 Task: Select Alcohol. Add to cart, from The Lewisville Liquor for 425 Callison Lane, Wilmington, Delaware 19801, Cell Number 302-432-3748, following items : Guinness Guinness 6 Pack_x000D_
 - 3, Pabst Blue Ribbon Growler - 32oz Draught_x000D_
 - 2, Ungava Premium Gin Bottle (750 mL)_x000D_
 - 1, Vizzy Seltzer, Blueberry Pomegranate Vizzy Seltzer, Blueberry Pomegranate - 6 Pack_x000D_
 - 1, Sprite_x000D_
 - 5
Action: Mouse moved to (457, 126)
Screenshot: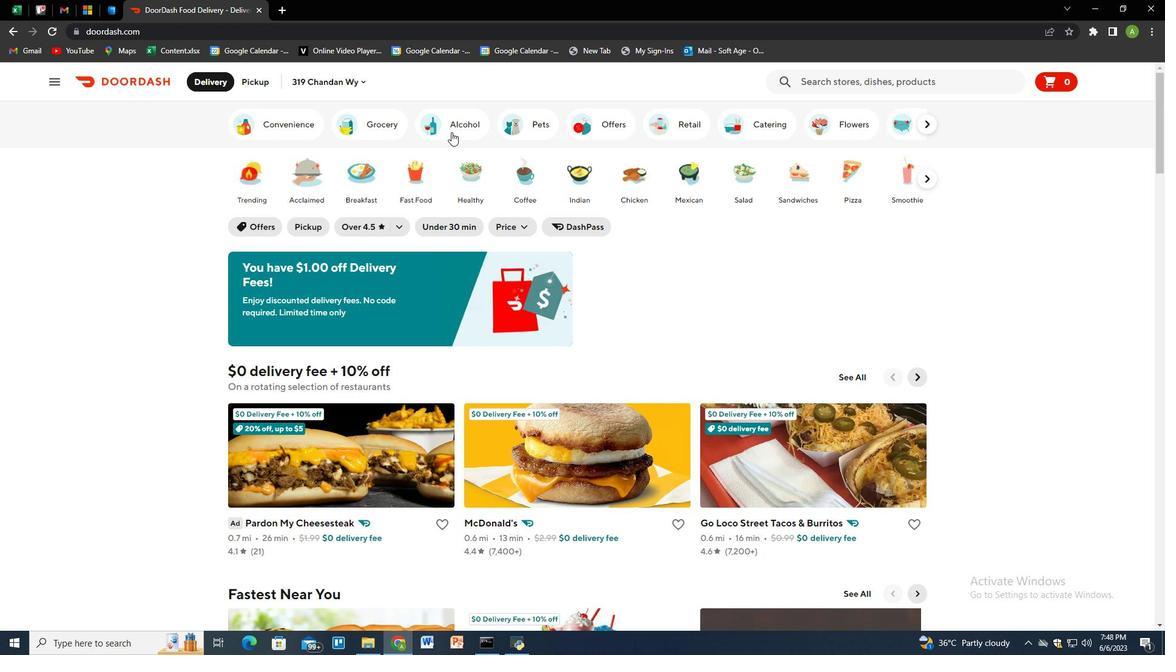 
Action: Mouse pressed left at (457, 126)
Screenshot: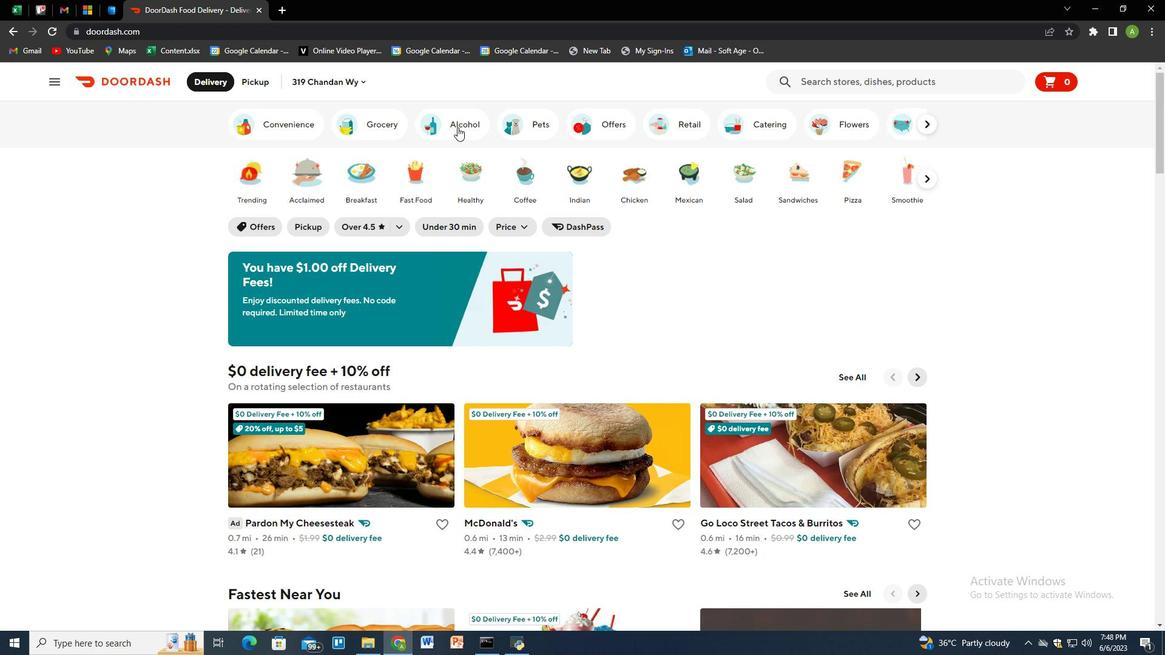 
Action: Mouse moved to (839, 86)
Screenshot: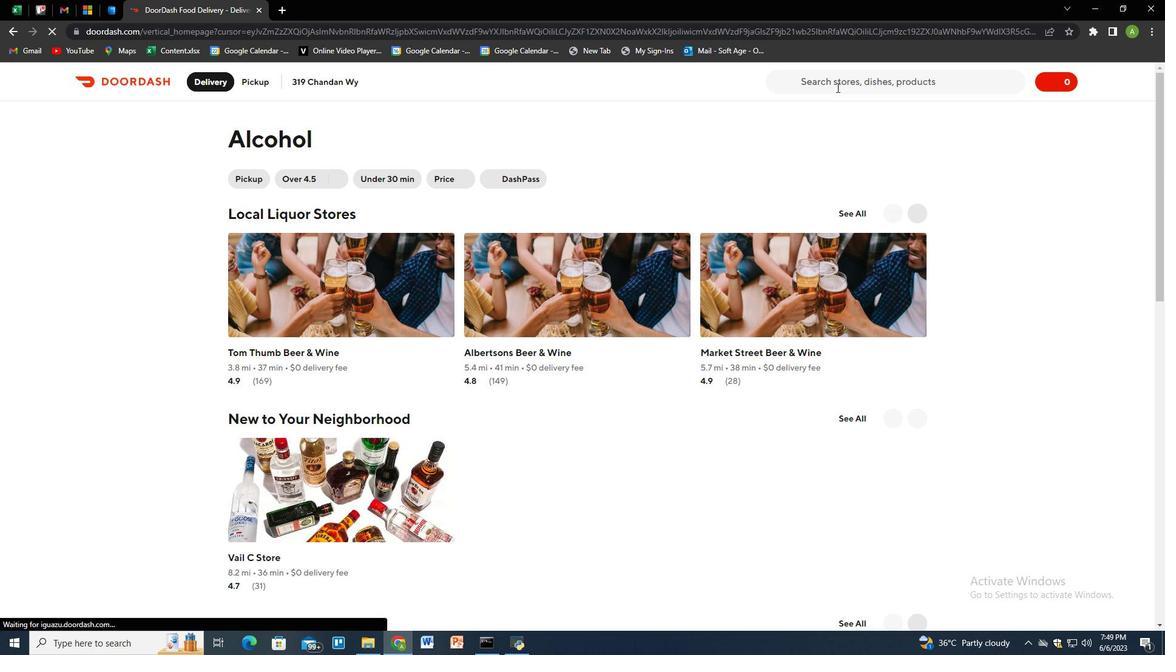 
Action: Mouse pressed left at (839, 86)
Screenshot: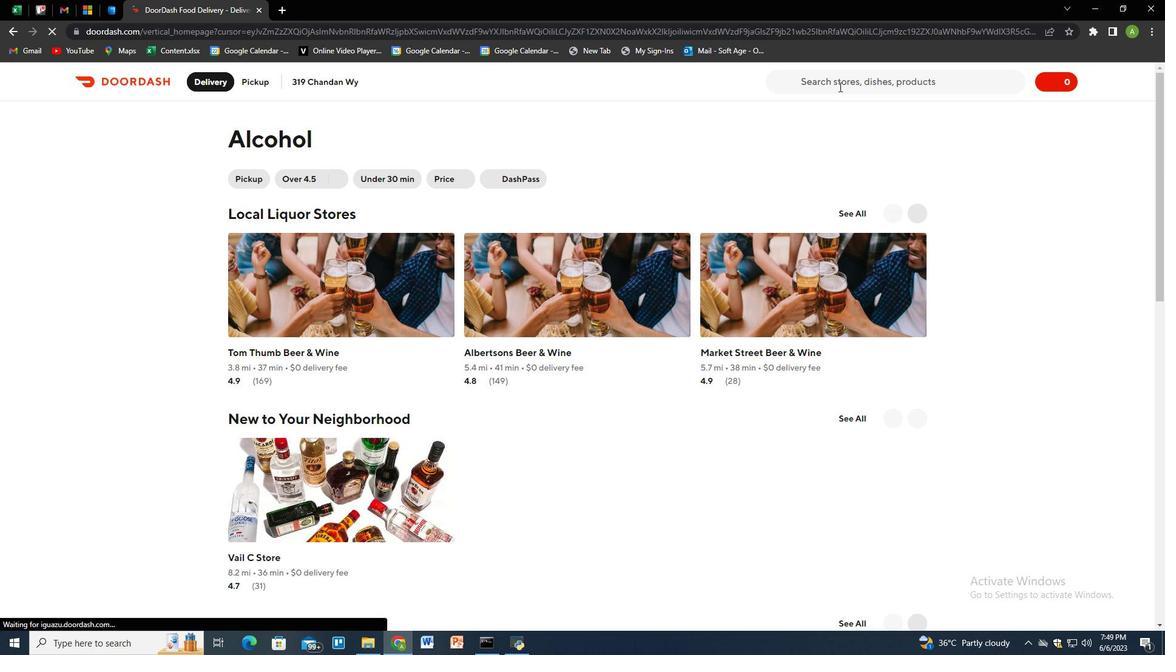 
Action: Key pressed the<Key.space>lewisville<Key.space>liquor<Key.enter>
Screenshot: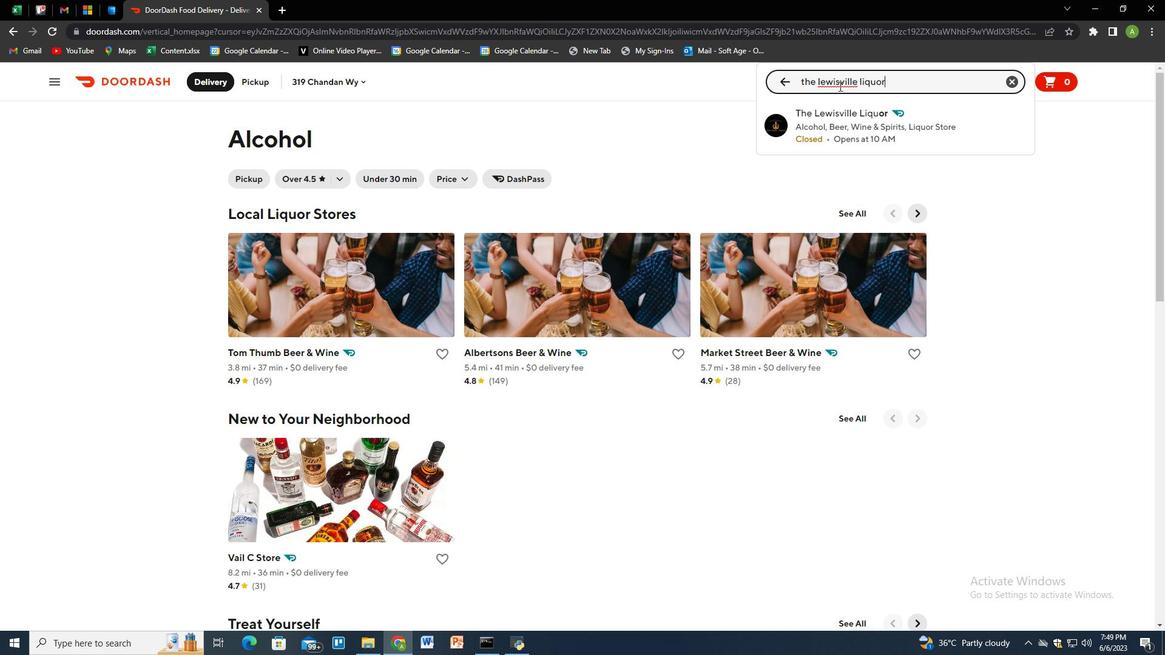 
Action: Mouse moved to (304, 272)
Screenshot: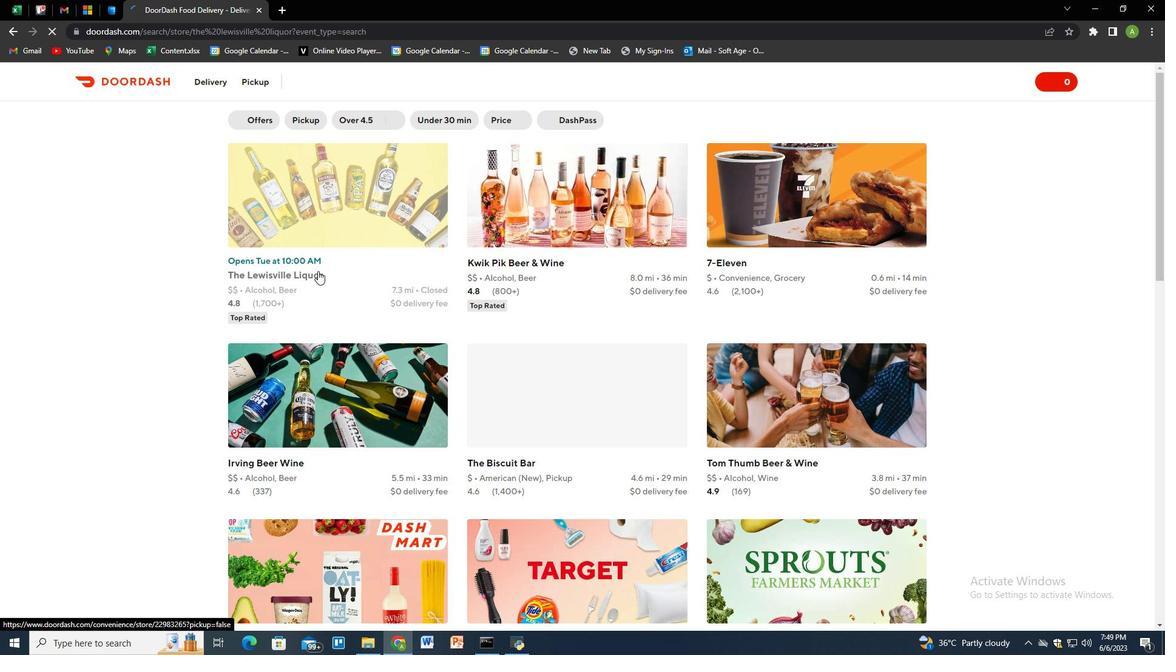 
Action: Mouse pressed left at (304, 272)
Screenshot: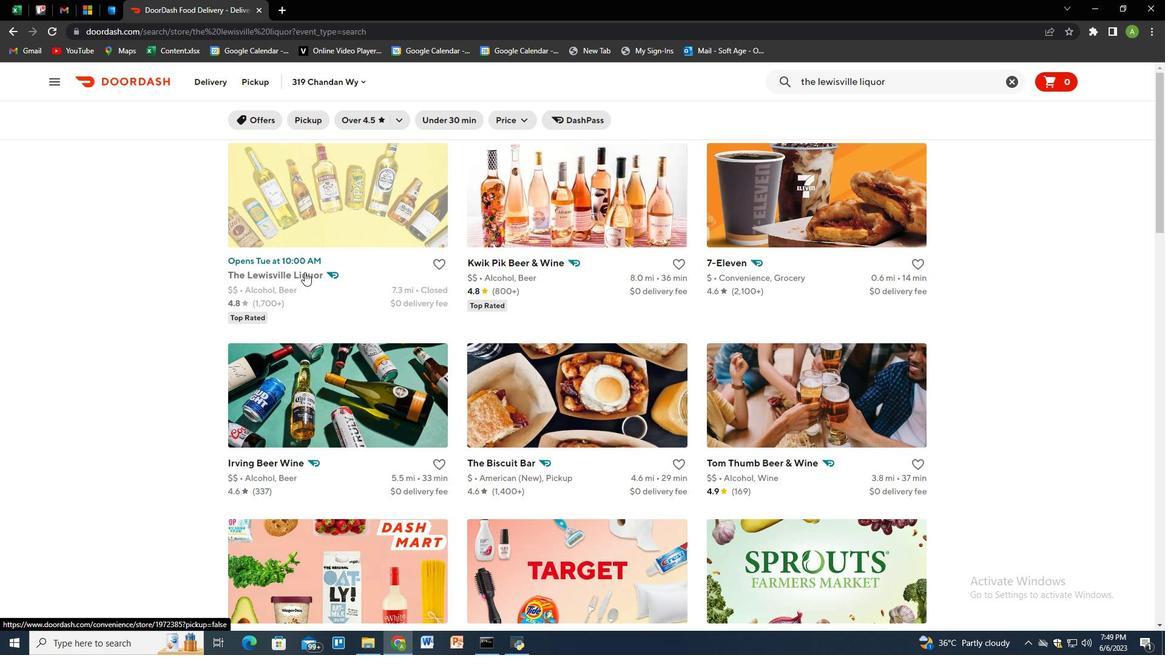 
Action: Mouse moved to (262, 84)
Screenshot: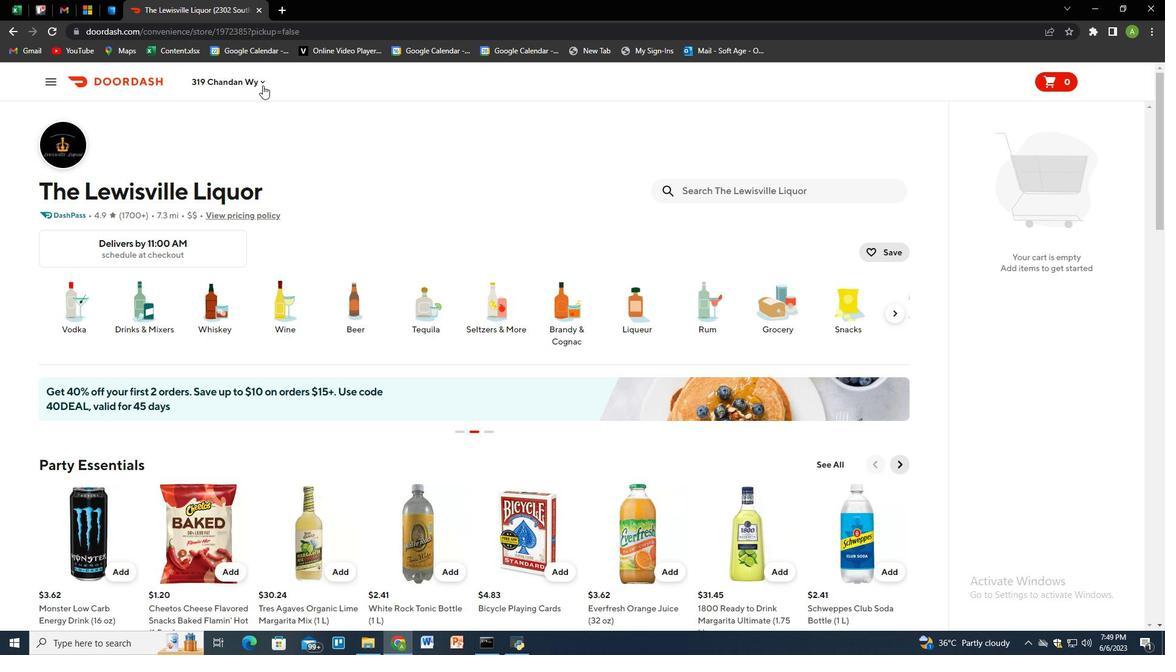 
Action: Mouse pressed left at (262, 84)
Screenshot: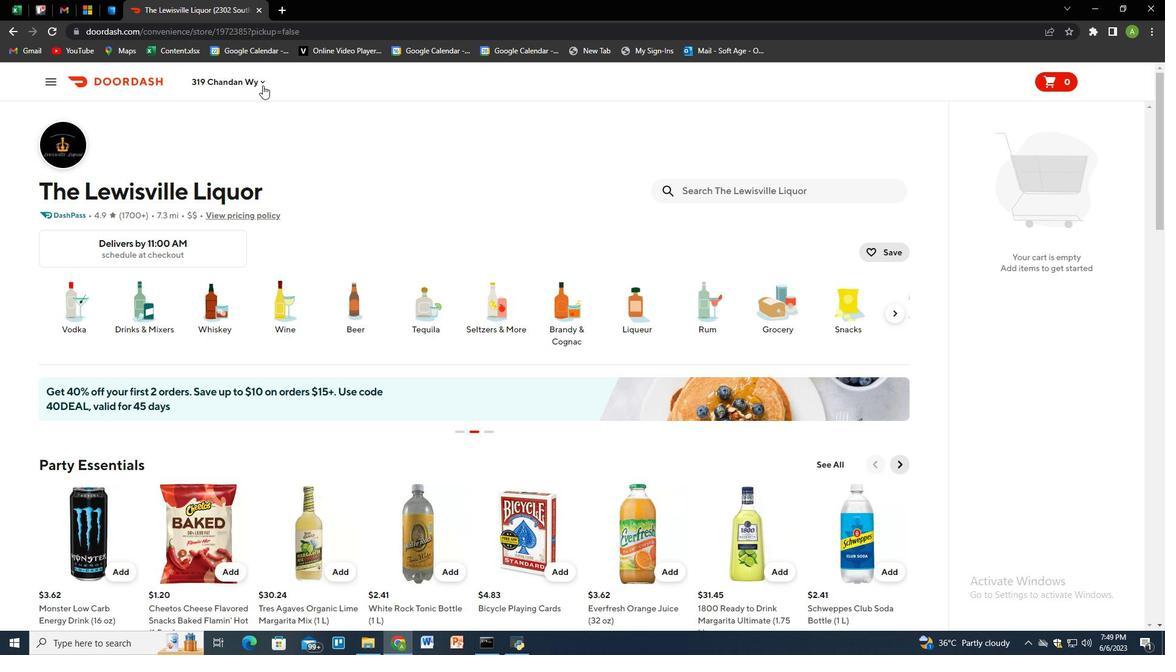 
Action: Mouse moved to (271, 126)
Screenshot: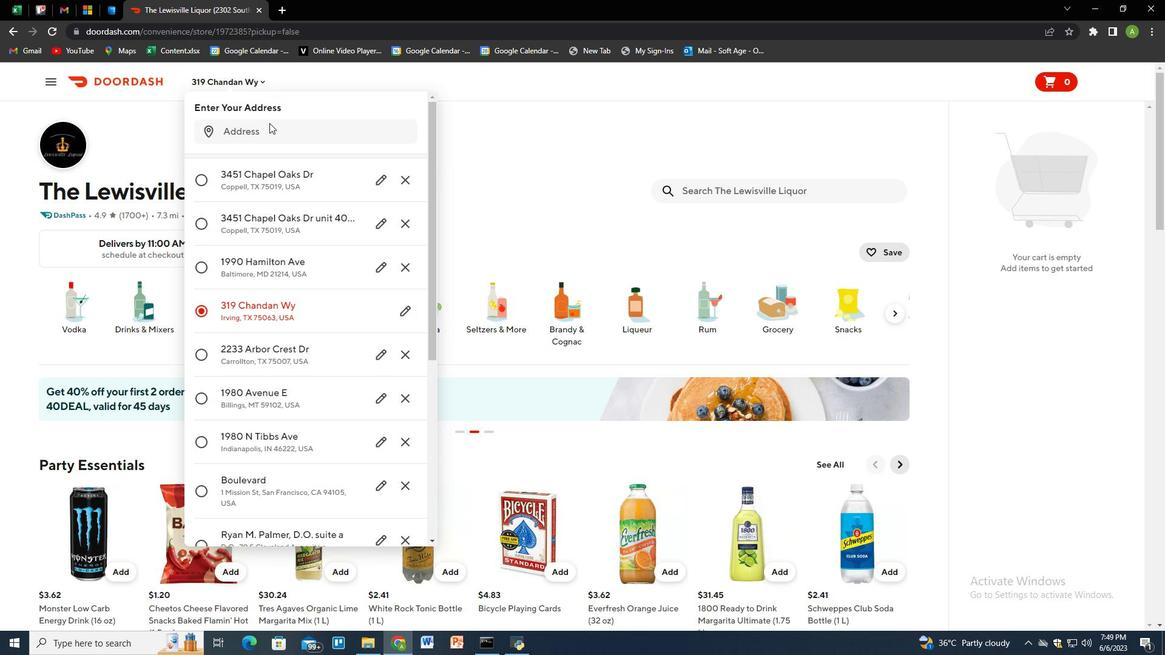 
Action: Mouse pressed left at (271, 126)
Screenshot: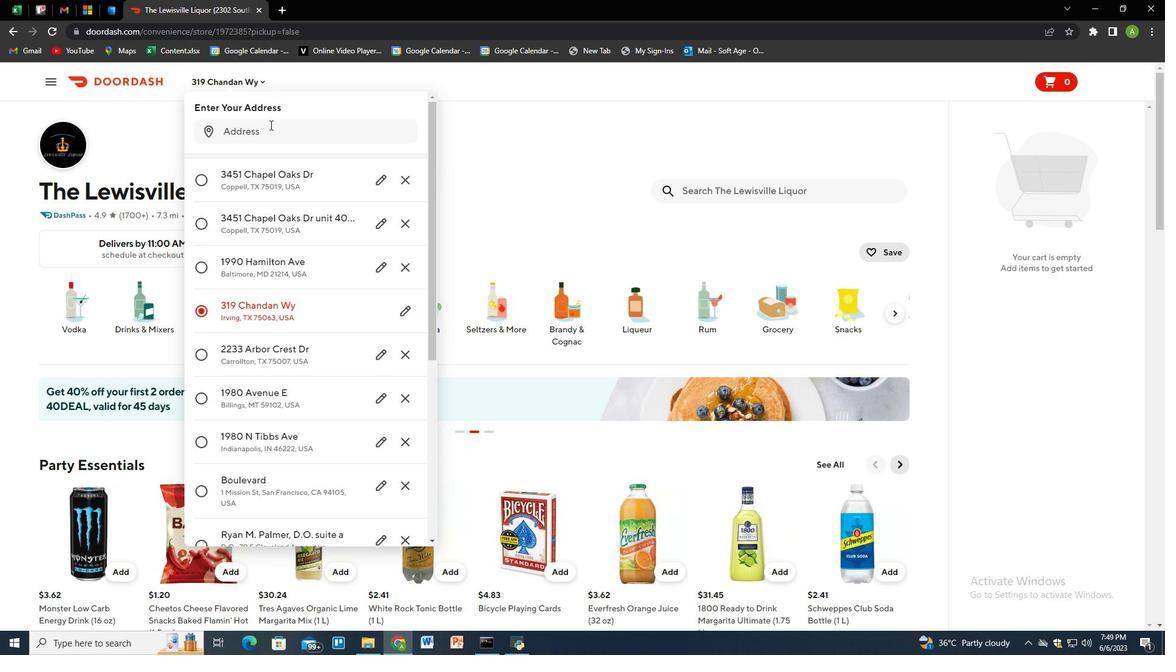 
Action: Mouse moved to (292, 92)
Screenshot: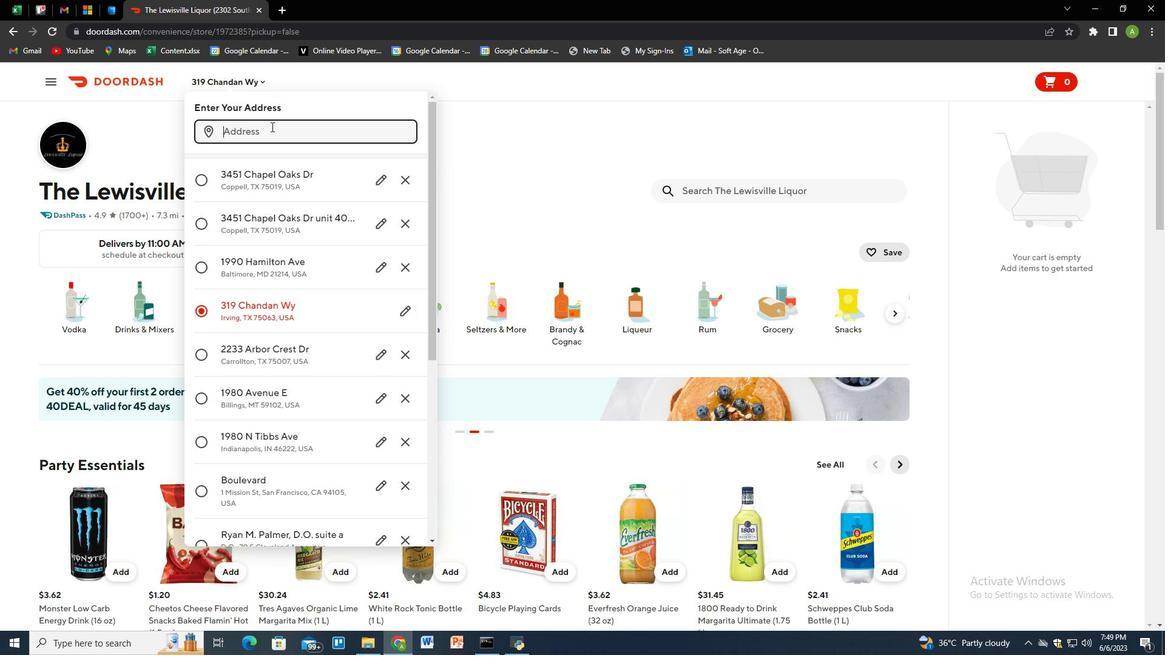
Action: Key pressed 425<Key.space>callison<Key.space>lane,<Key.space>wilmington,<Key.space>delaware<Key.space>19801<Key.enter>
Screenshot: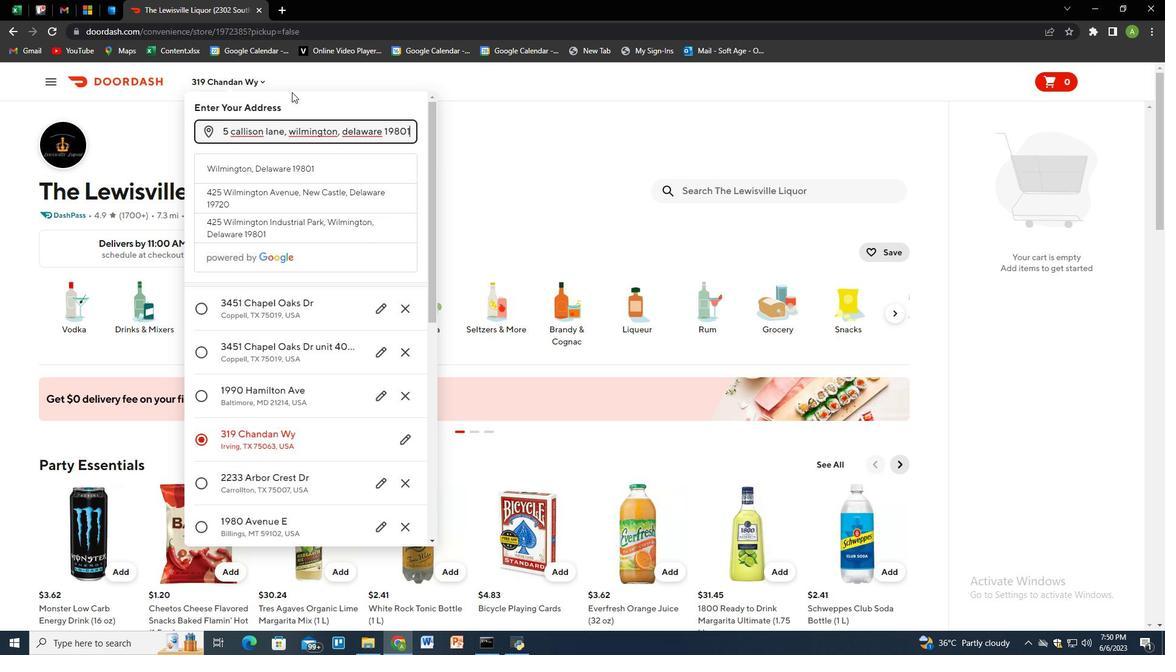 
Action: Mouse moved to (373, 463)
Screenshot: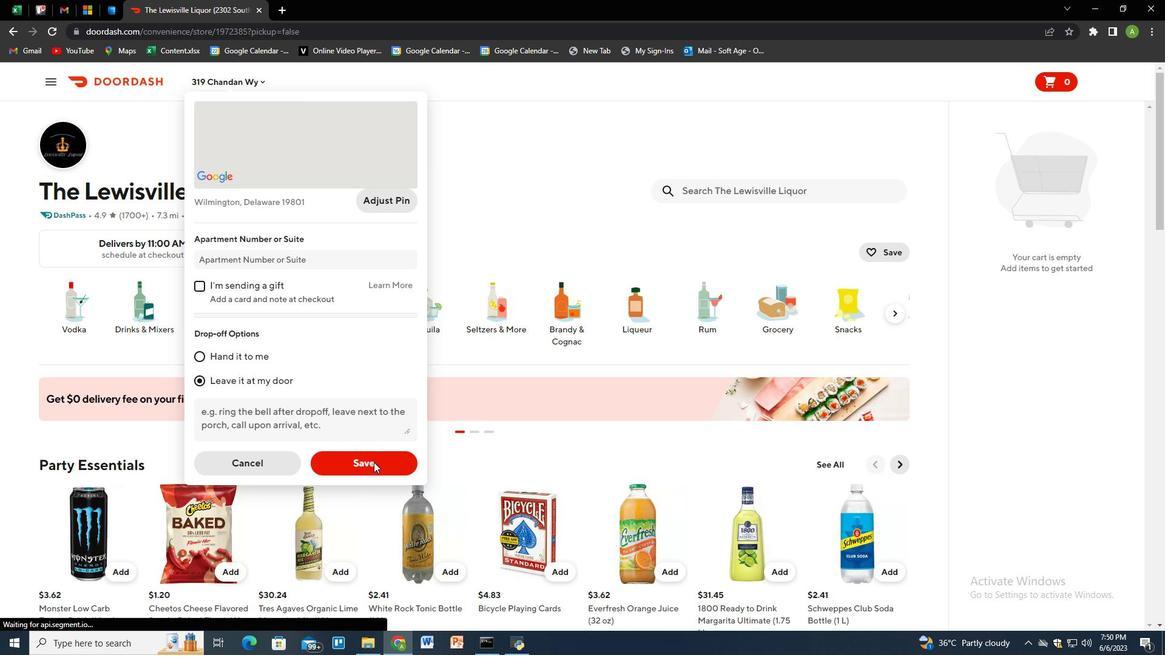 
Action: Mouse pressed left at (373, 463)
Screenshot: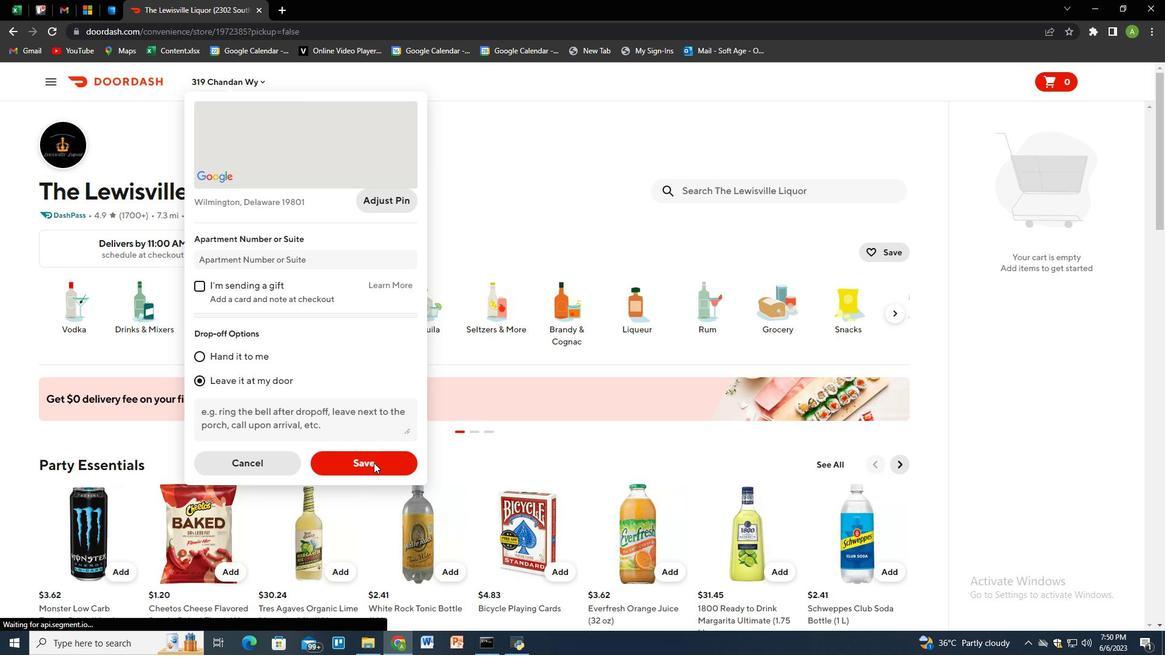 
Action: Mouse moved to (797, 193)
Screenshot: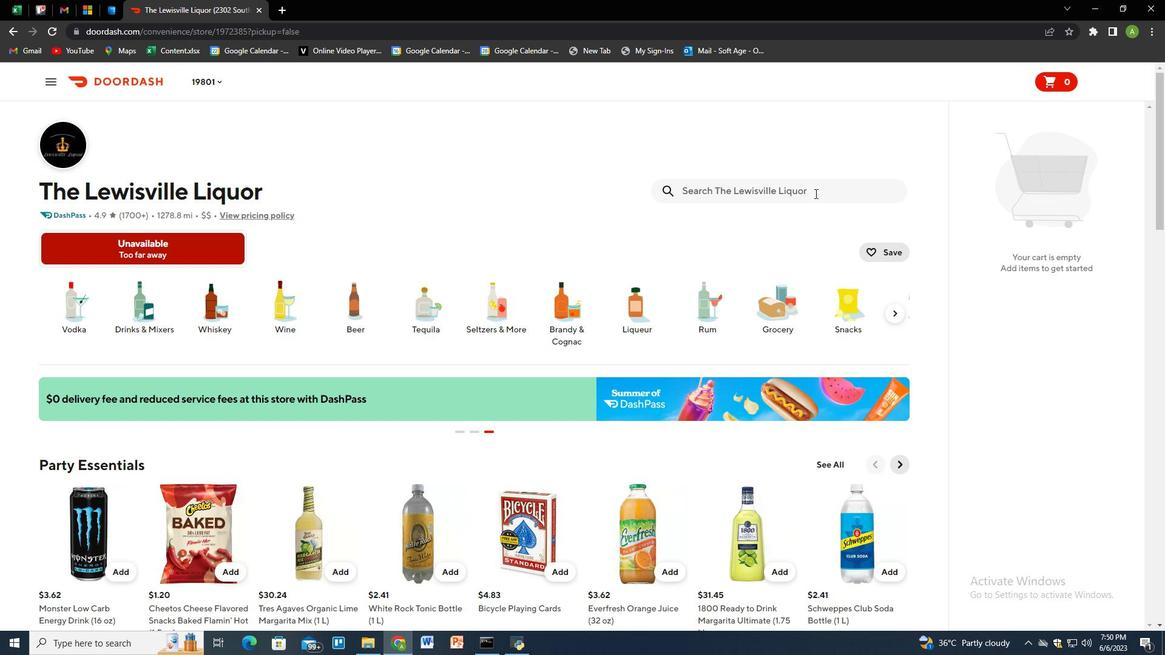 
Action: Mouse pressed left at (797, 193)
Screenshot: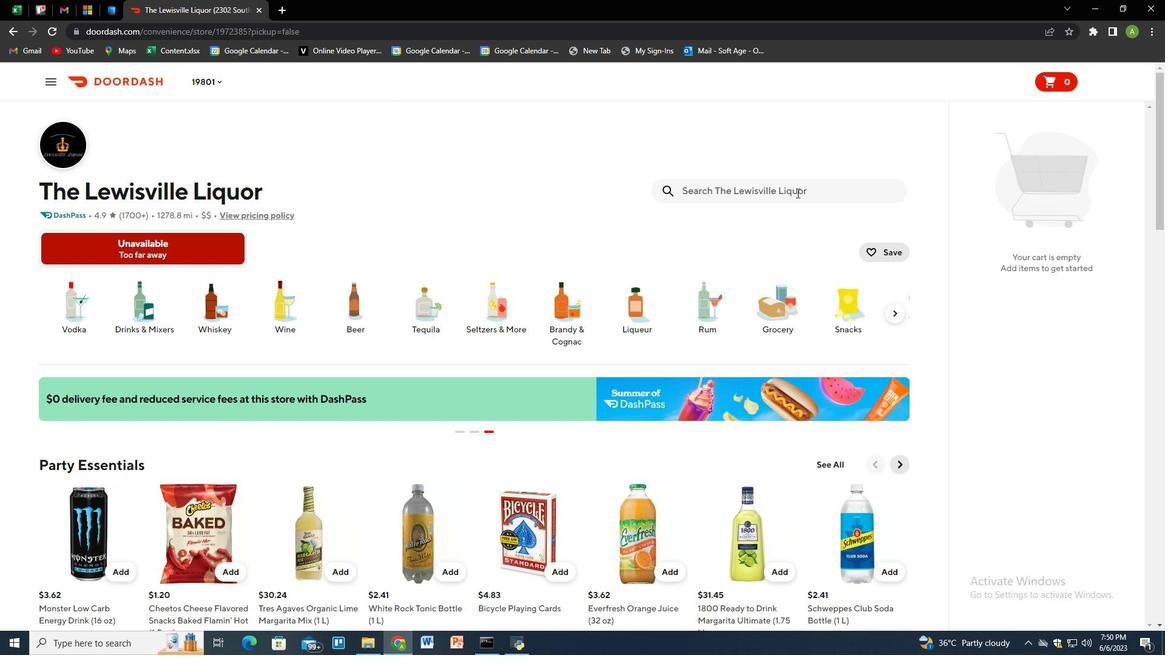 
Action: Mouse moved to (795, 193)
Screenshot: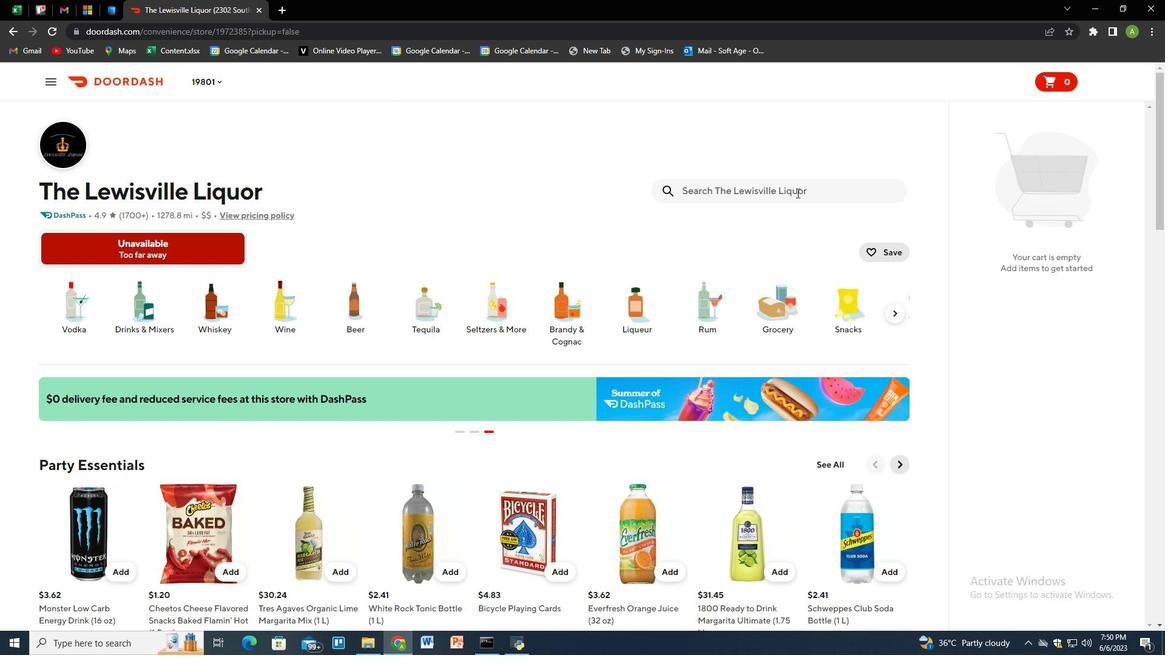 
Action: Key pressed guinness<Key.space>guinness<Key.space>6<Key.space>pack<Key.enter>
Screenshot: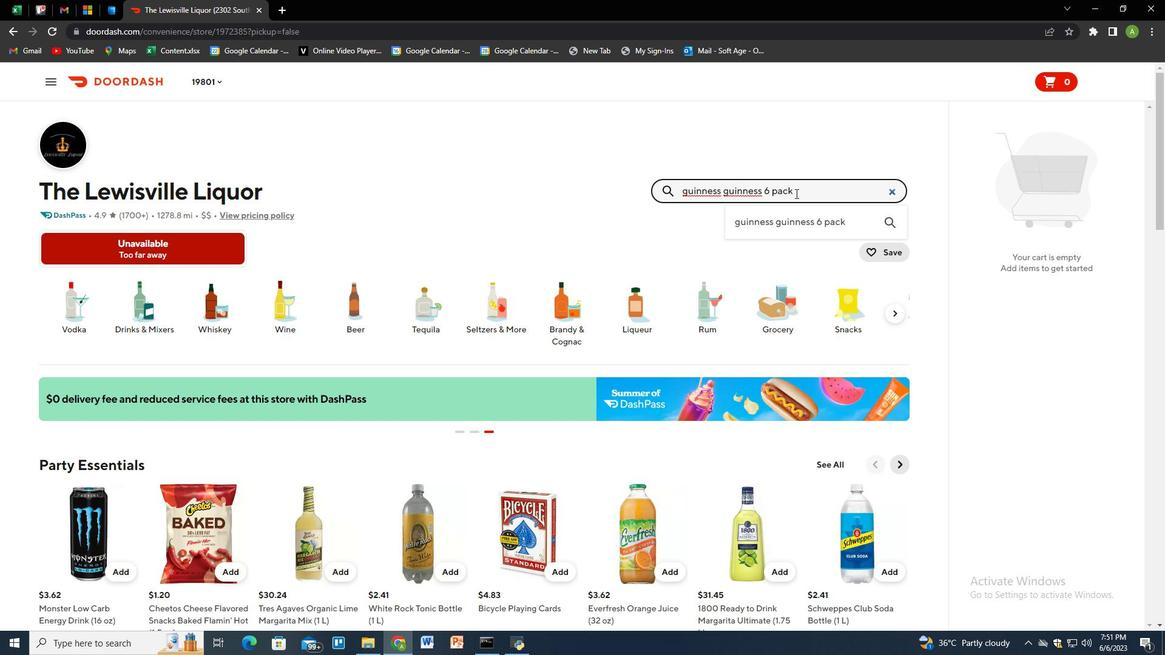 
Action: Mouse moved to (108, 321)
Screenshot: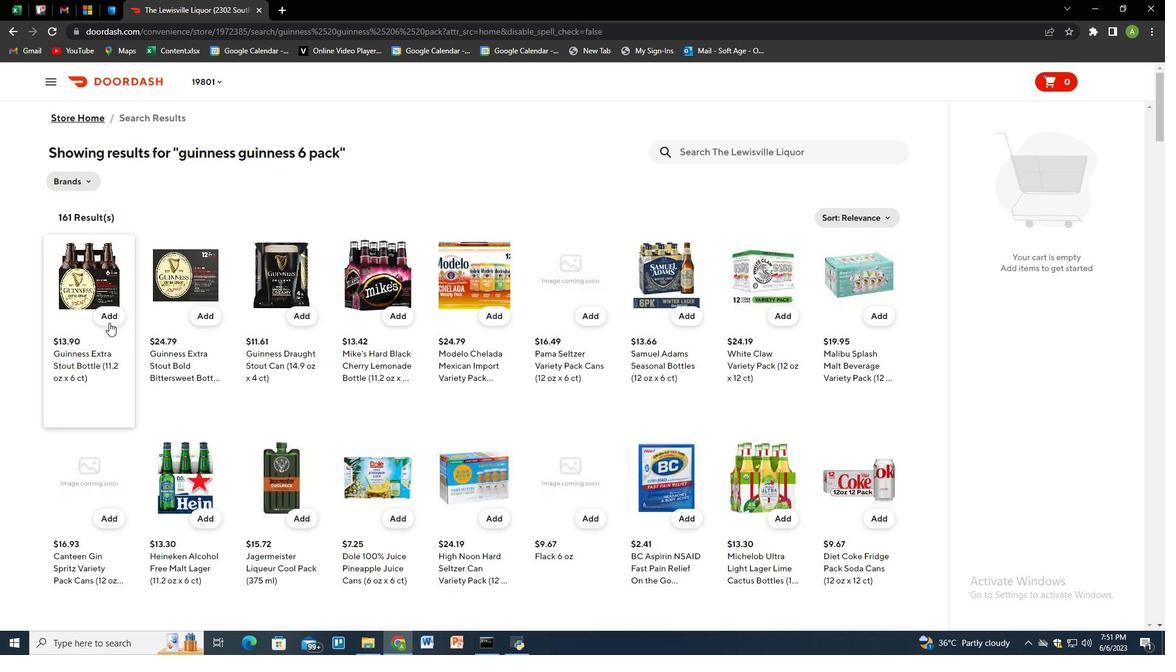 
Action: Mouse pressed left at (108, 321)
Screenshot: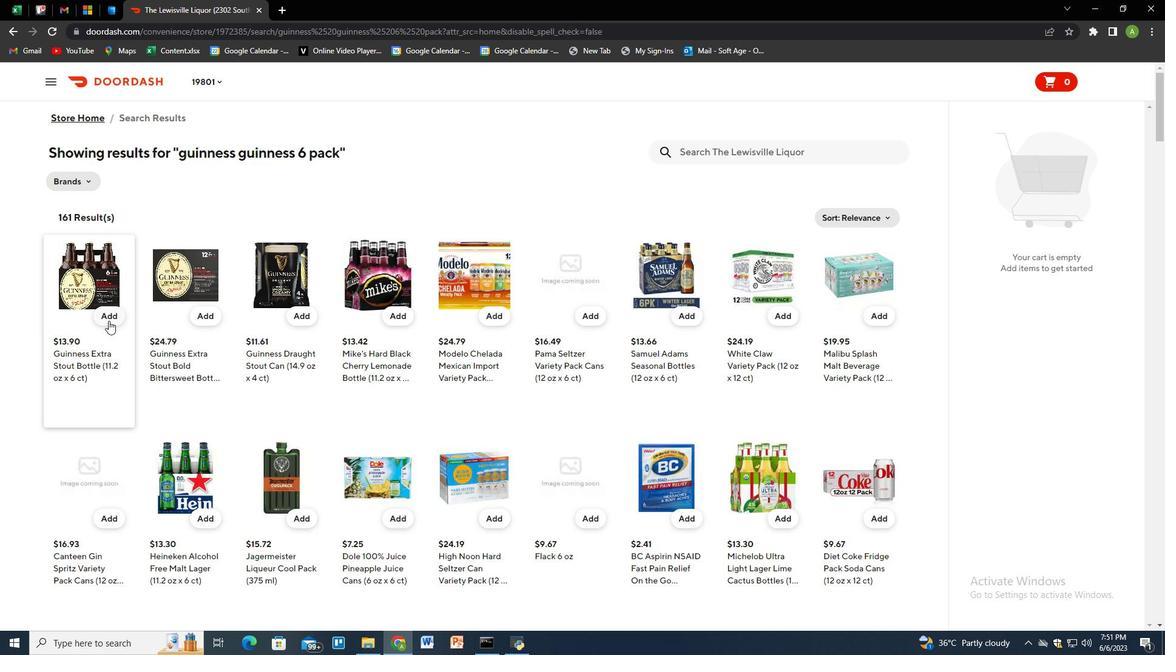 
Action: Mouse moved to (1125, 214)
Screenshot: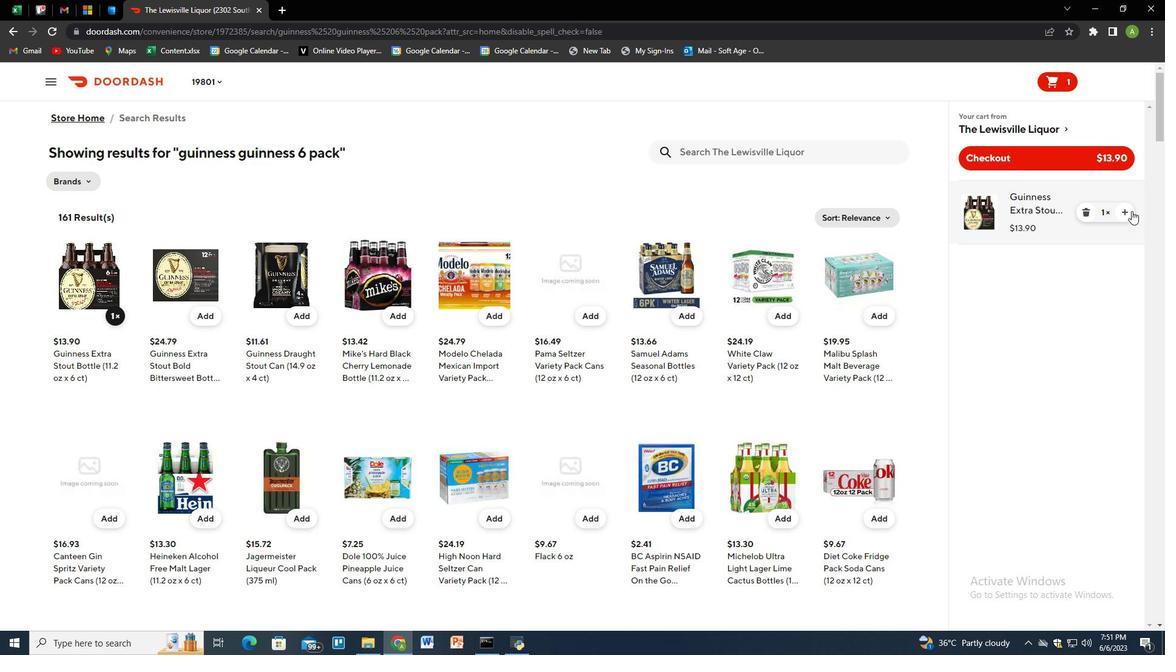 
Action: Mouse pressed left at (1125, 214)
Screenshot: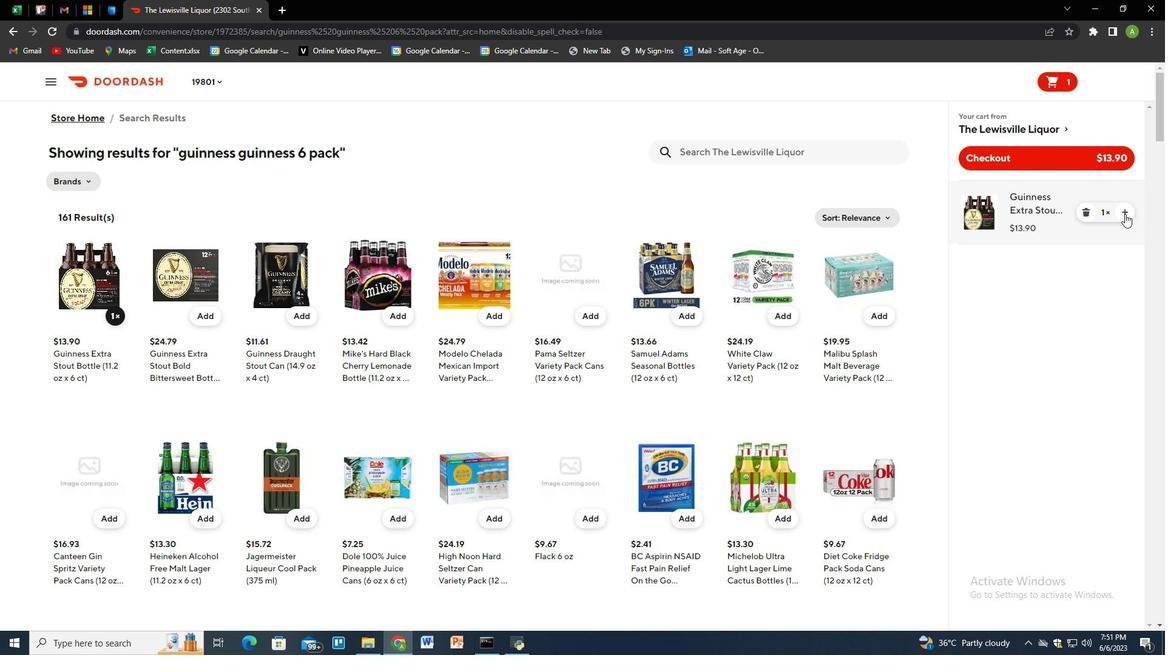 
Action: Mouse pressed left at (1125, 214)
Screenshot: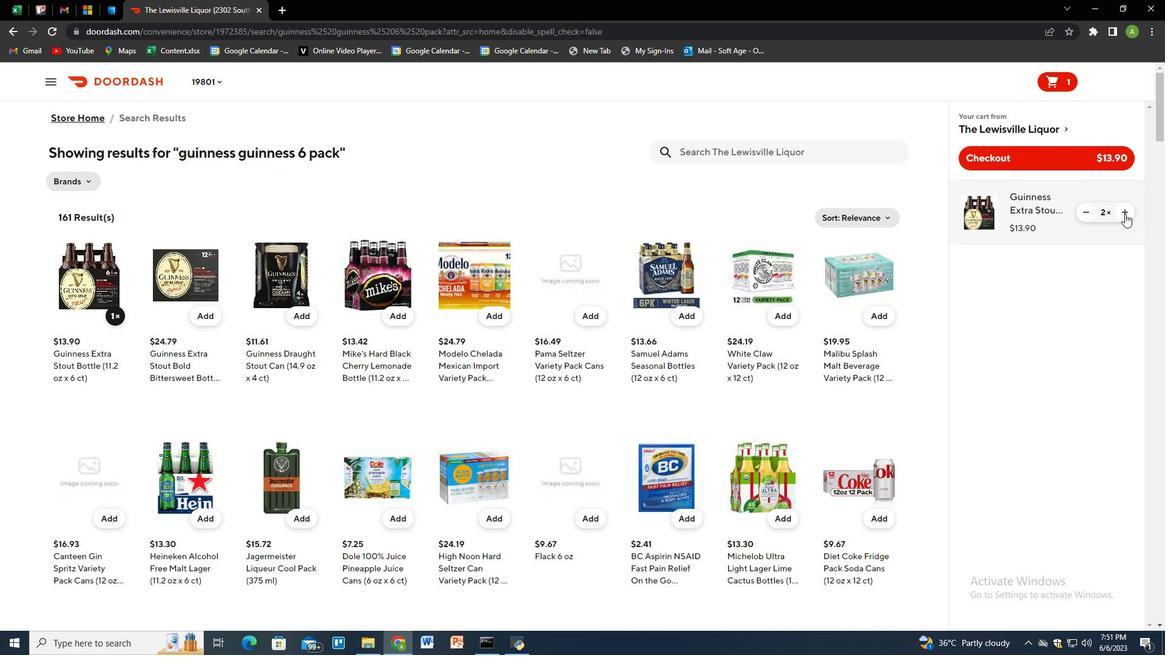 
Action: Mouse moved to (759, 149)
Screenshot: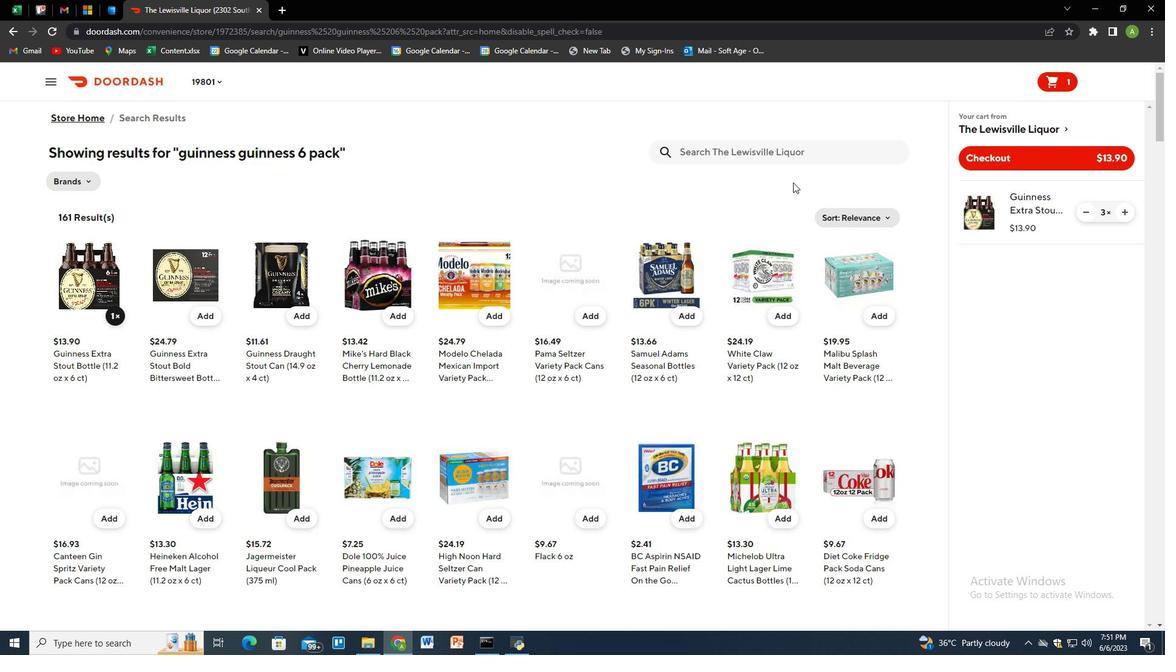 
Action: Mouse pressed left at (759, 149)
Screenshot: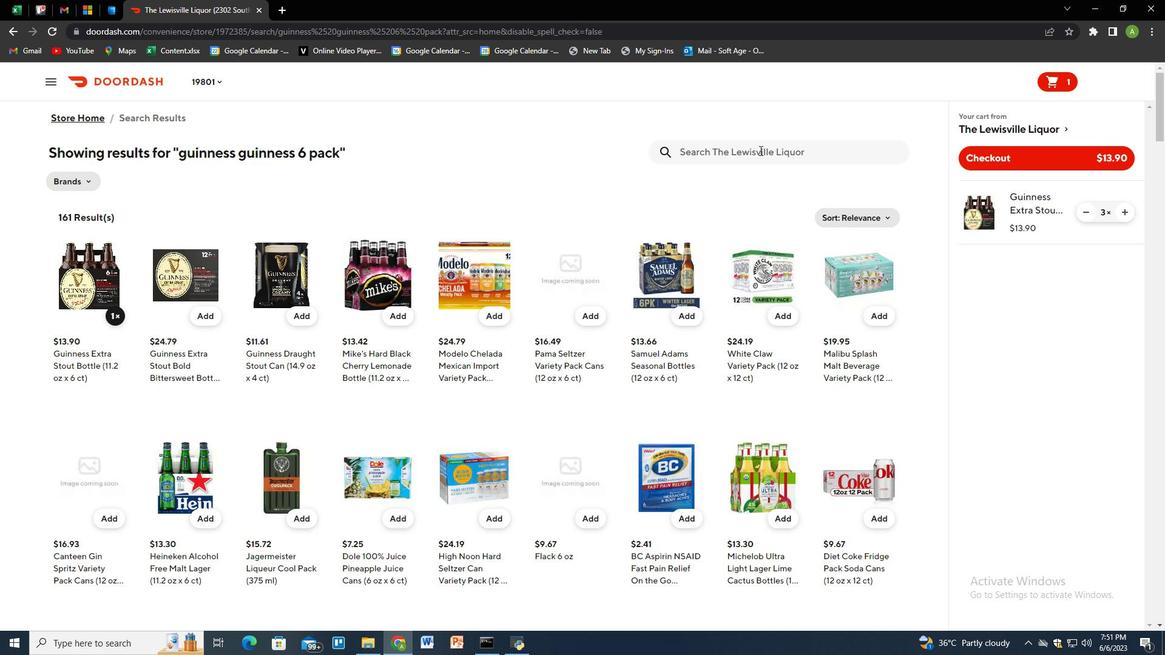 
Action: Key pressed pabst<Key.space>blueri<Key.backspace><Key.backspace><Key.space>ribbon<Key.space>growler<Key.space>-<Key.space>32oz<Key.space>draught<Key.enter>
Screenshot: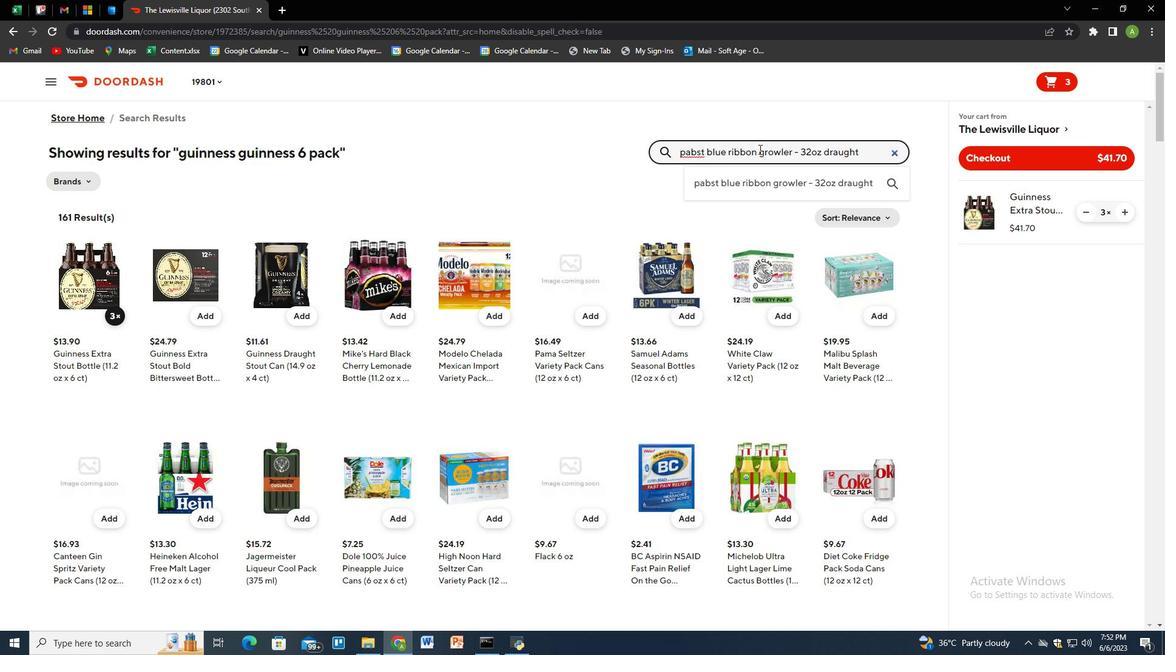 
Action: Mouse moved to (778, 143)
Screenshot: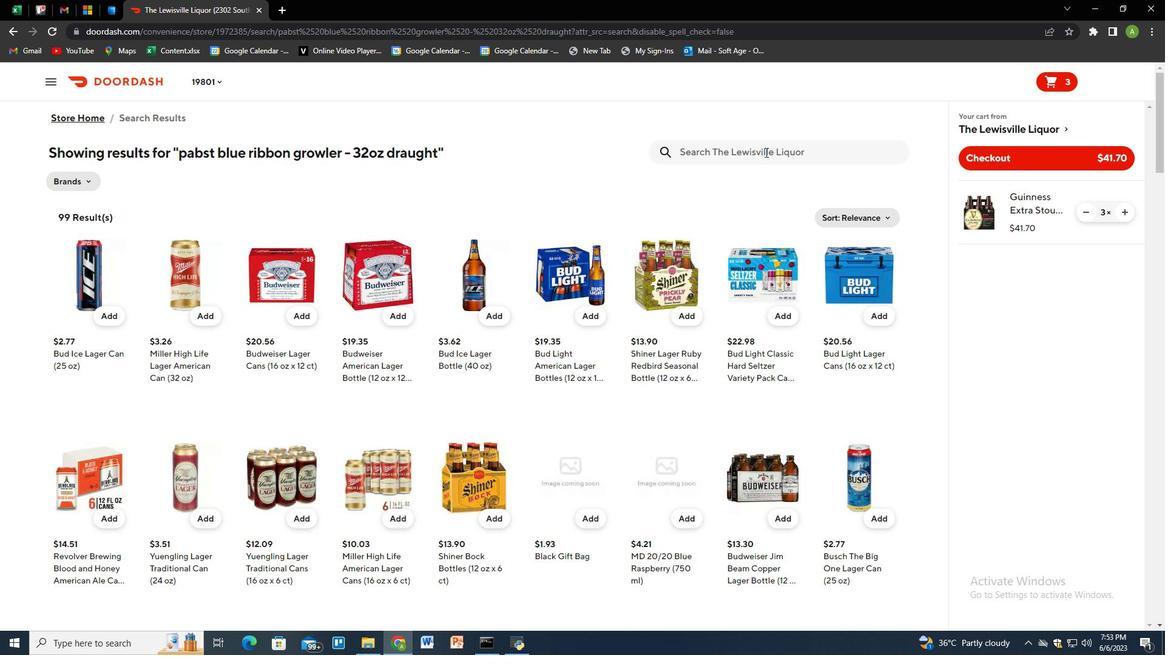 
Action: Mouse pressed left at (778, 143)
Screenshot: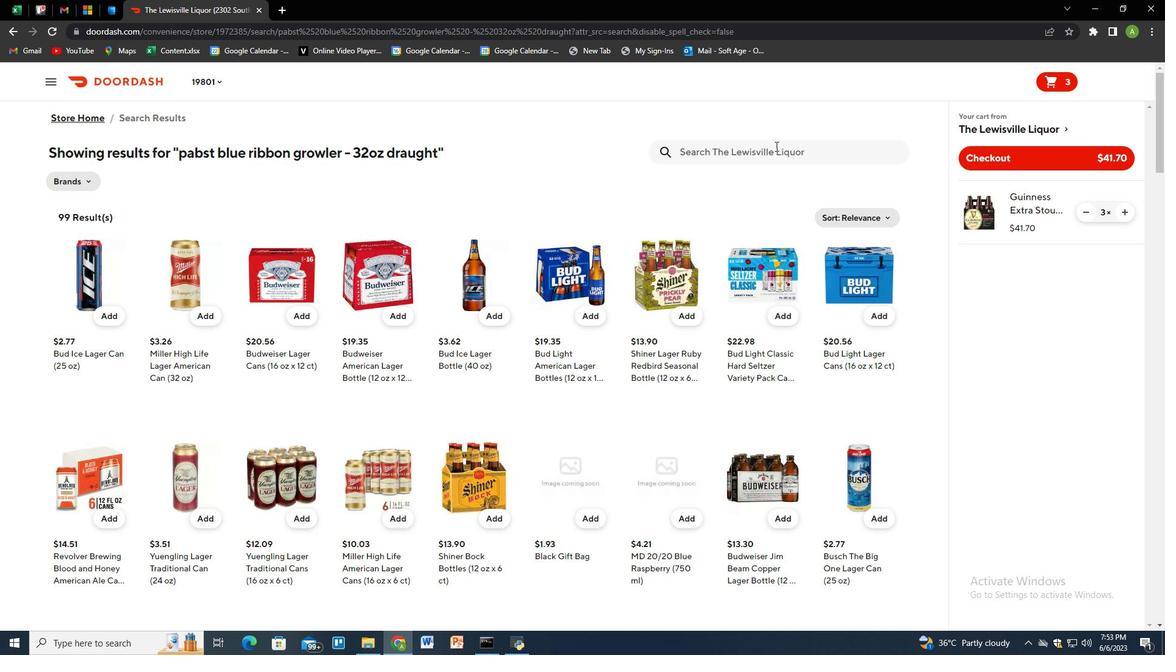 
Action: Key pressed ungava<Key.space>premium<Key.space>gin<Key.space>bottle<Key.space><Key.shift_r>(750<Key.space>ml<Key.shift_r>)<Key.enter>
Screenshot: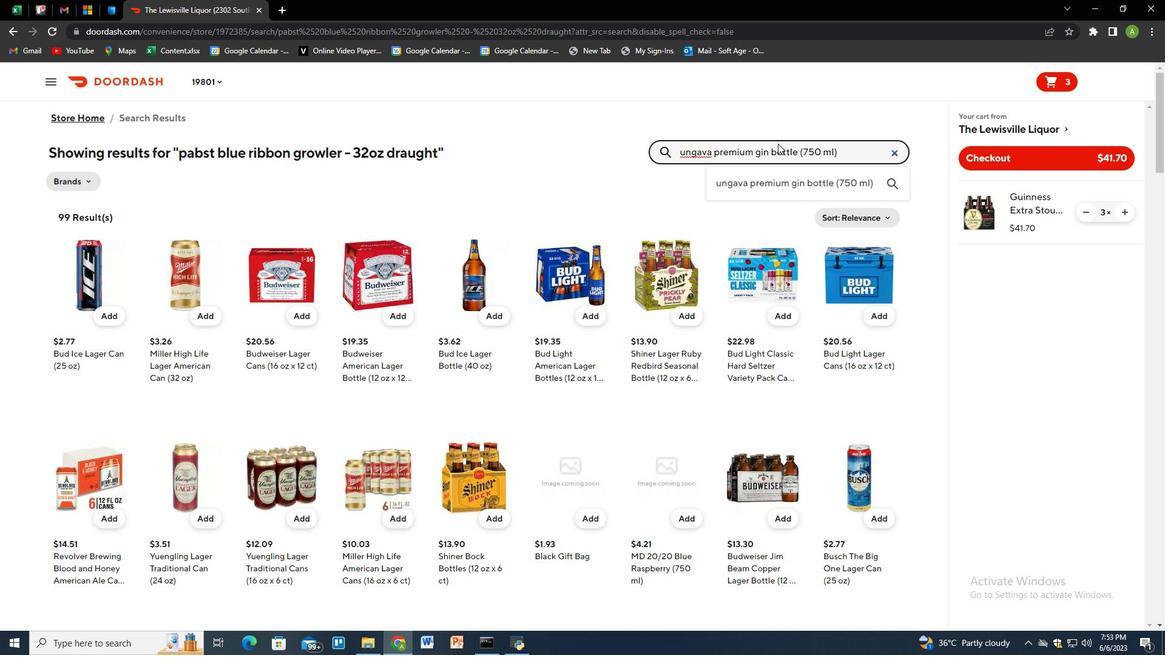 
Action: Mouse moved to (102, 318)
Screenshot: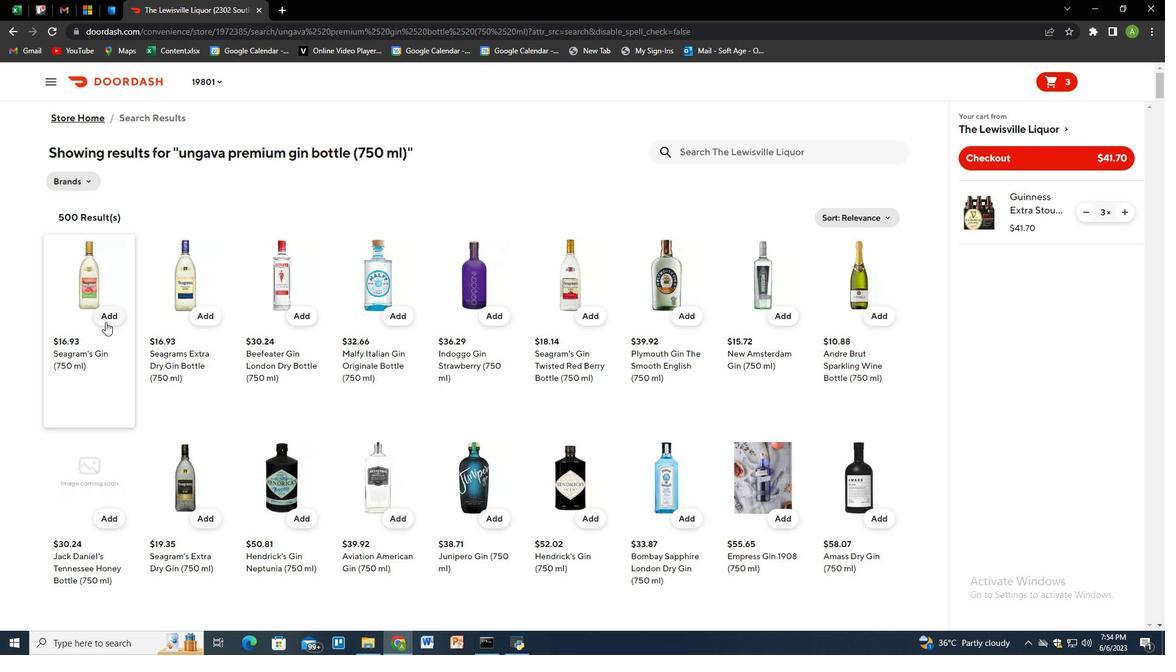 
Action: Mouse pressed left at (102, 318)
Screenshot: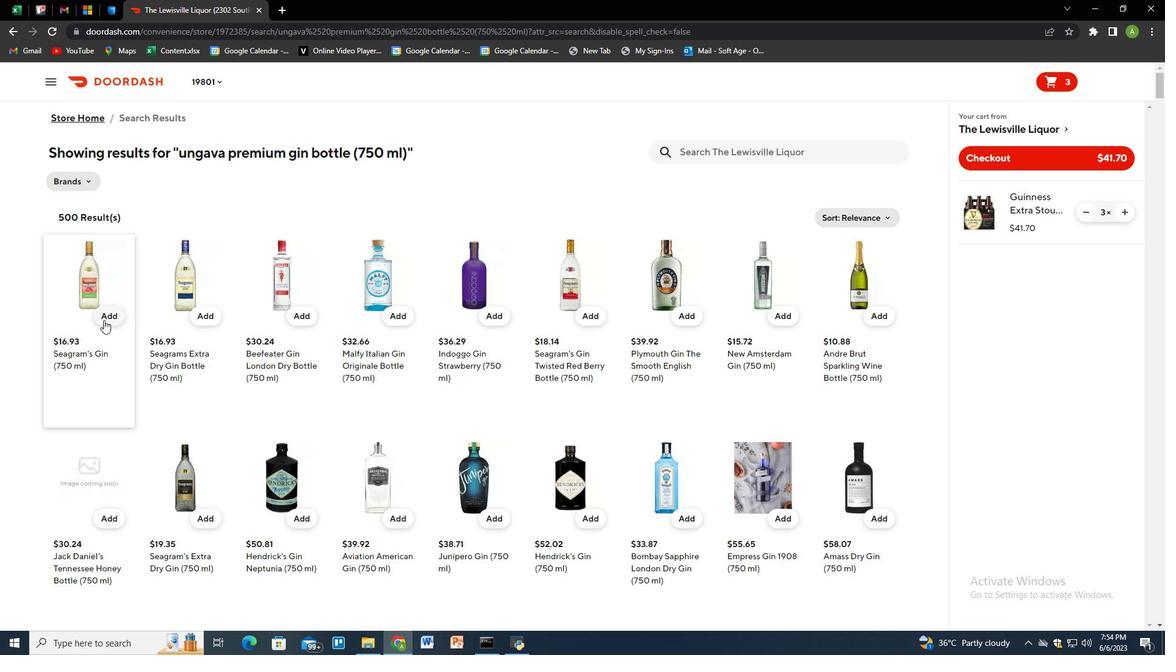 
Action: Mouse moved to (701, 148)
Screenshot: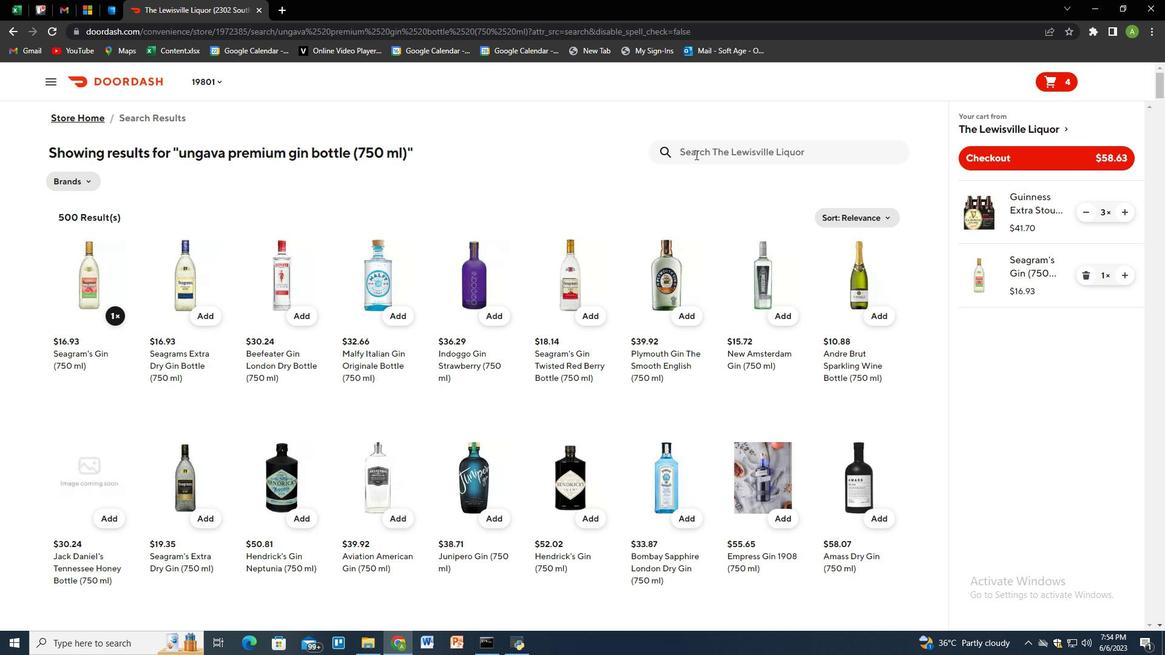 
Action: Mouse pressed left at (701, 148)
Screenshot: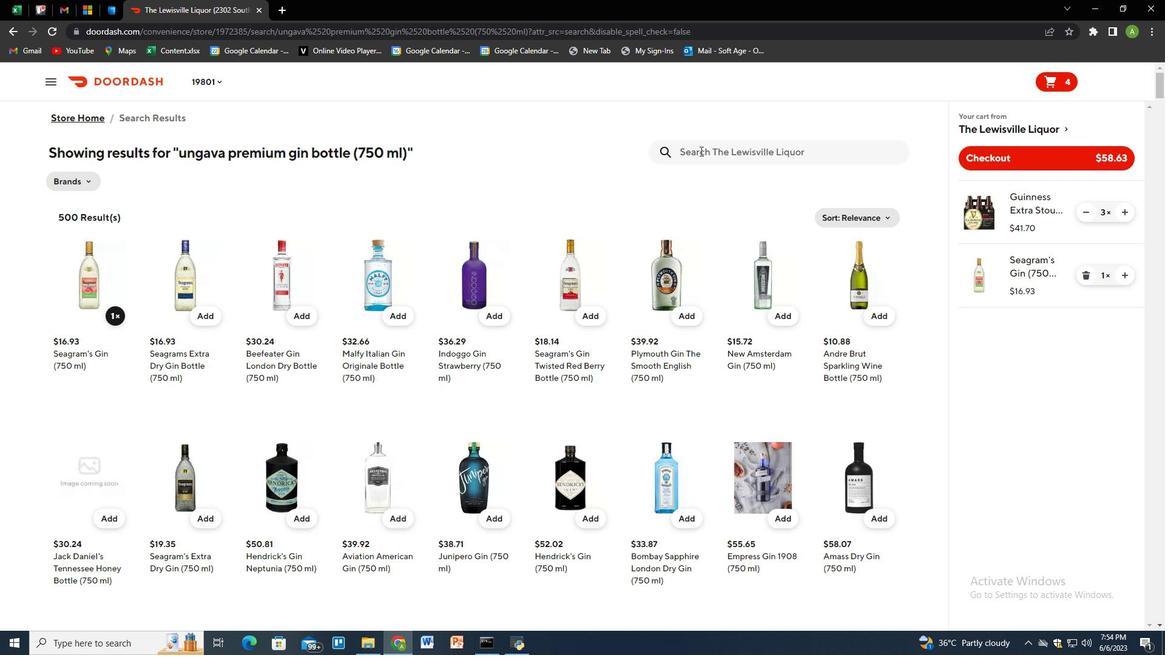 
Action: Key pressed vizzy<Key.space>seltzer,<Key.space>blueberry<Key.space>pomegranate<Key.space>vizzy<Key.space>seltzer,<Key.space>blueberry<Key.space>pomegranate<Key.space>-<Key.space>6<Key.space>pack<Key.enter>
Screenshot: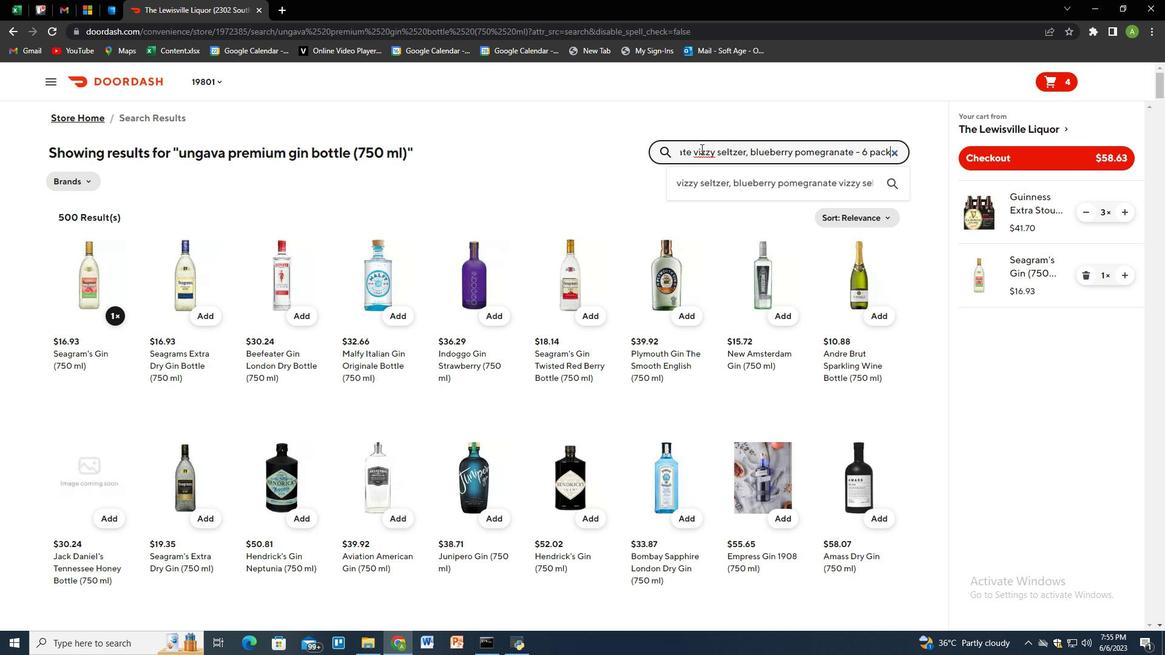 
Action: Mouse moved to (110, 326)
Screenshot: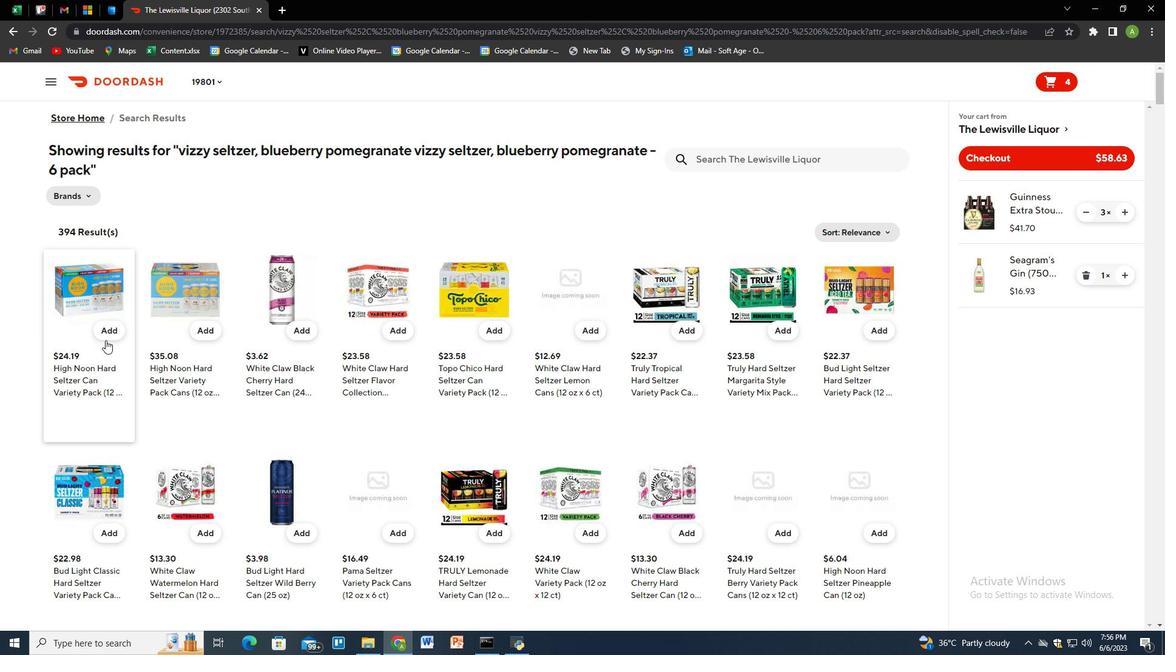 
Action: Mouse pressed left at (110, 326)
Screenshot: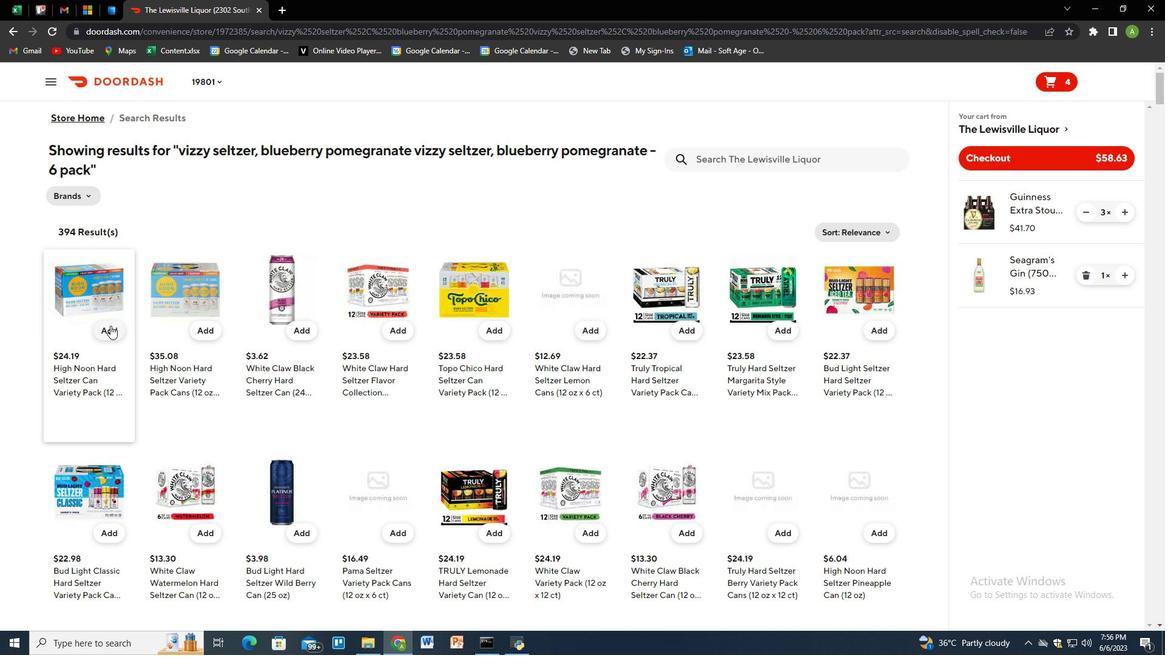 
Action: Mouse moved to (1120, 334)
Screenshot: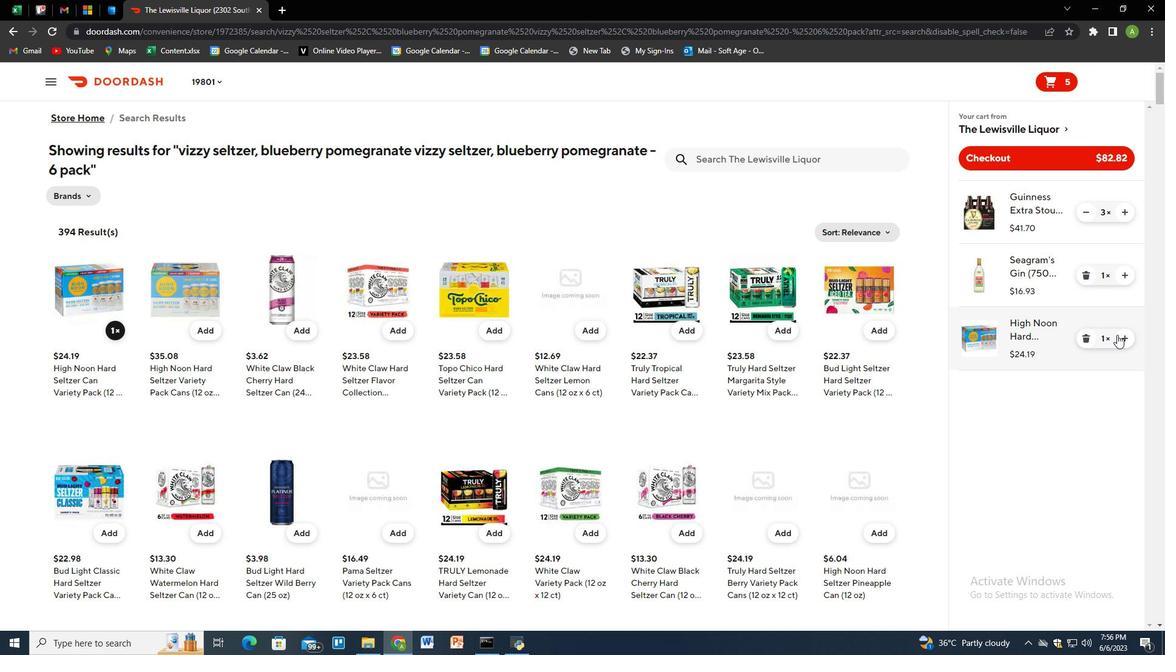 
Action: Mouse pressed left at (1120, 334)
Screenshot: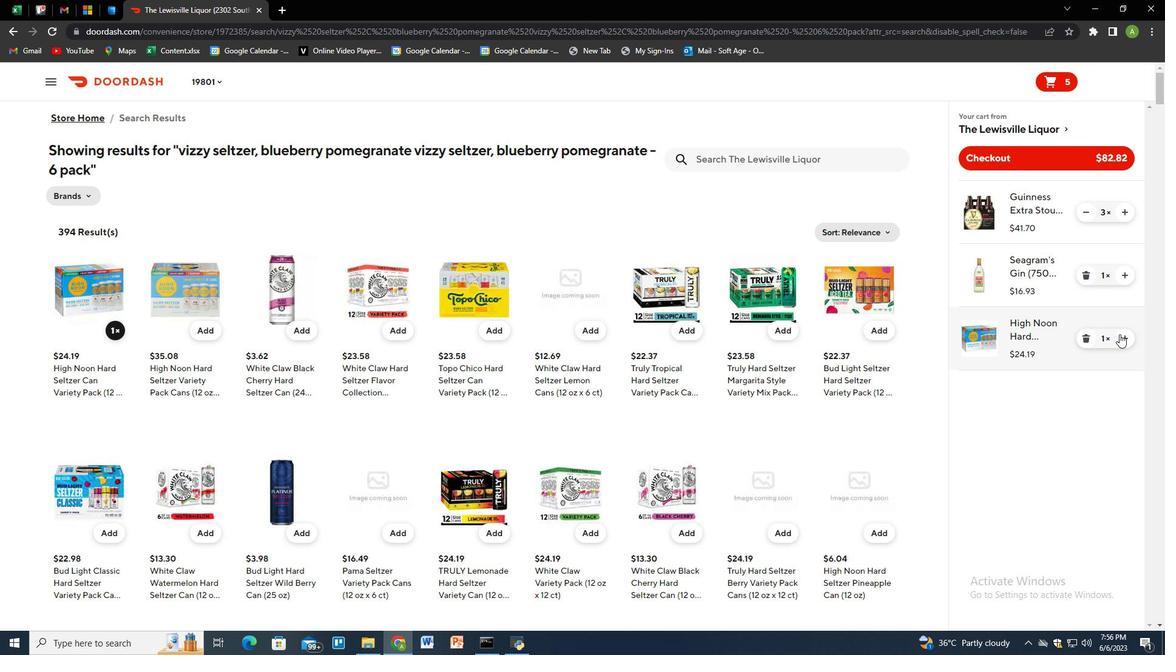 
Action: Mouse moved to (1120, 334)
Screenshot: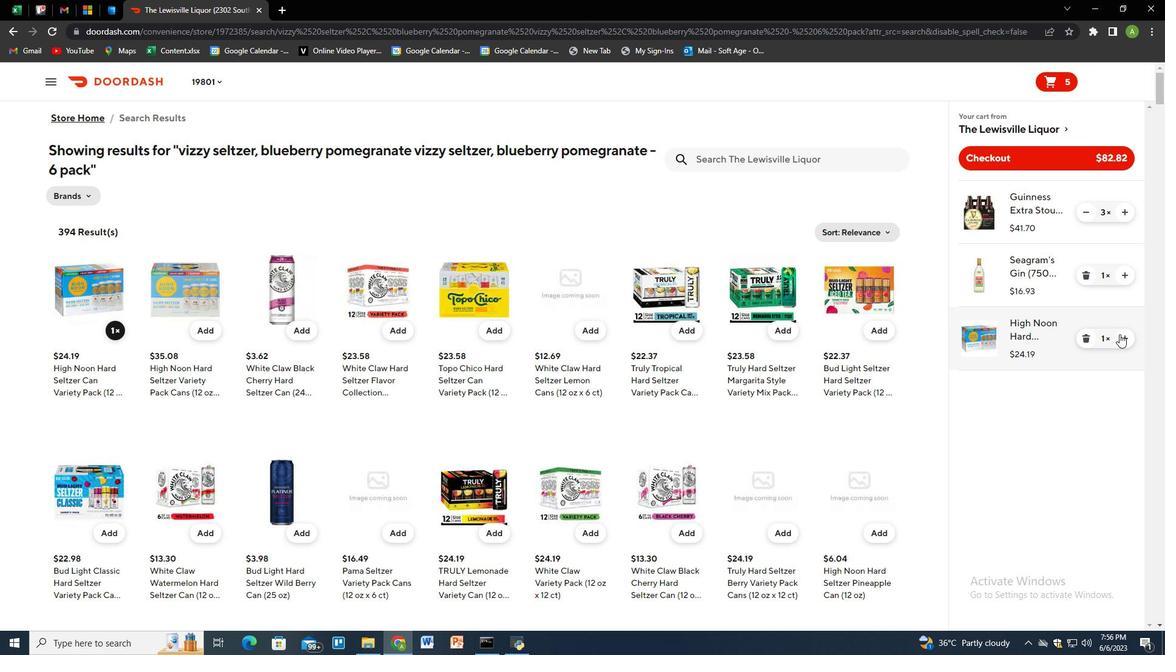 
Action: Mouse pressed left at (1120, 334)
Screenshot: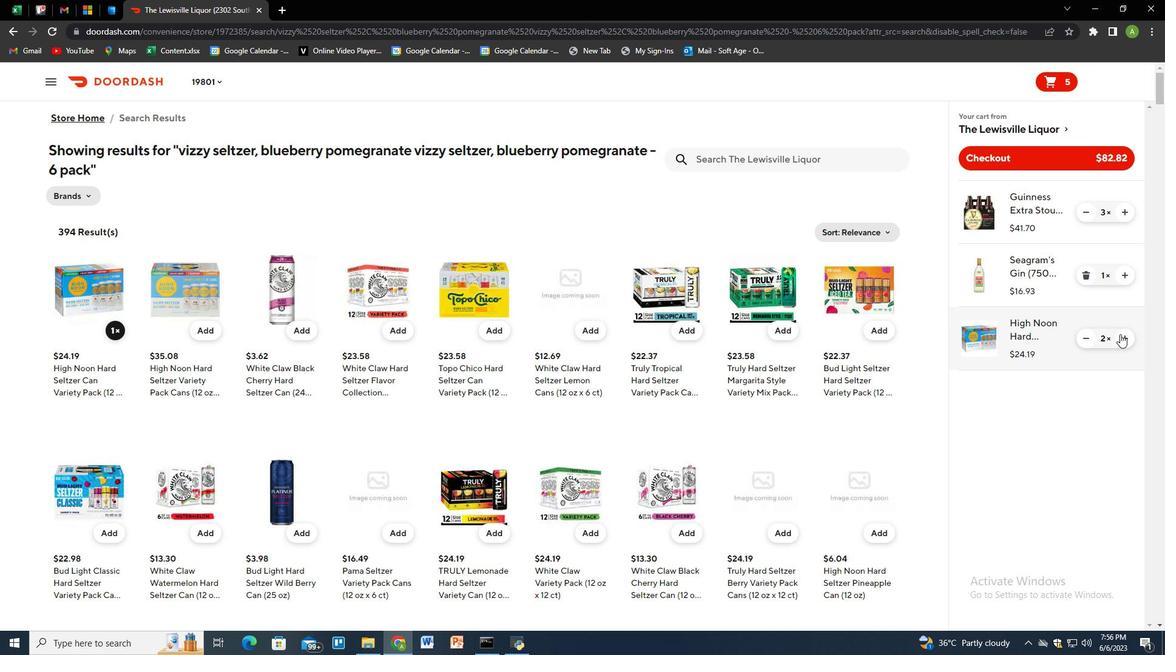 
Action: Mouse pressed left at (1120, 334)
Screenshot: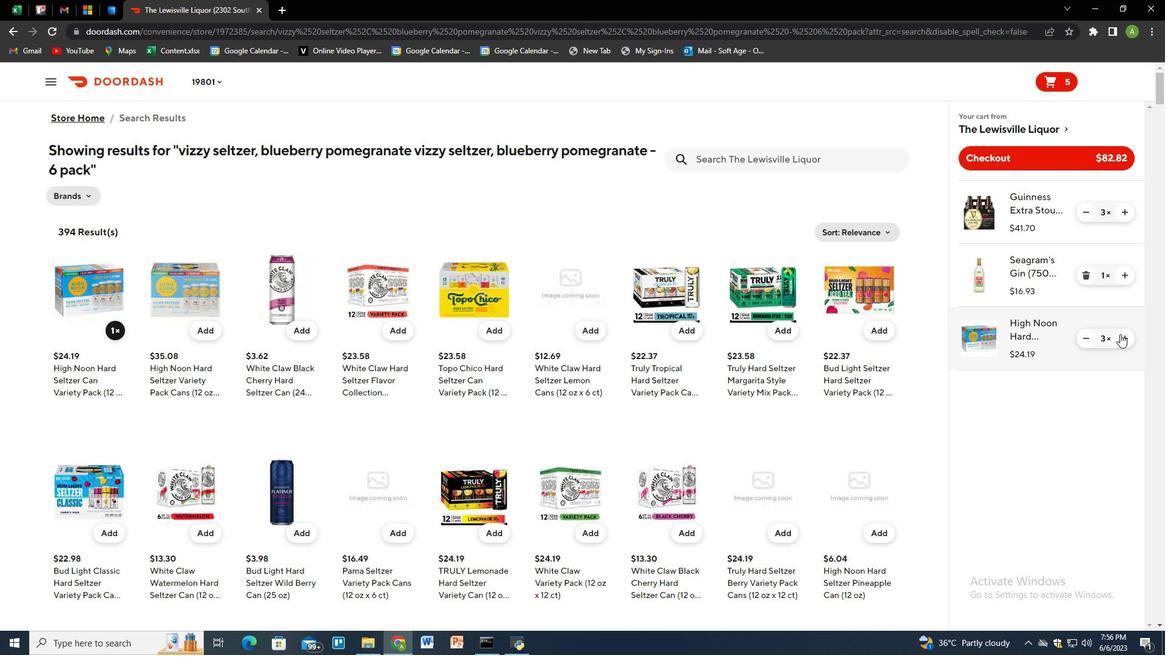 
Action: Mouse pressed left at (1120, 334)
Screenshot: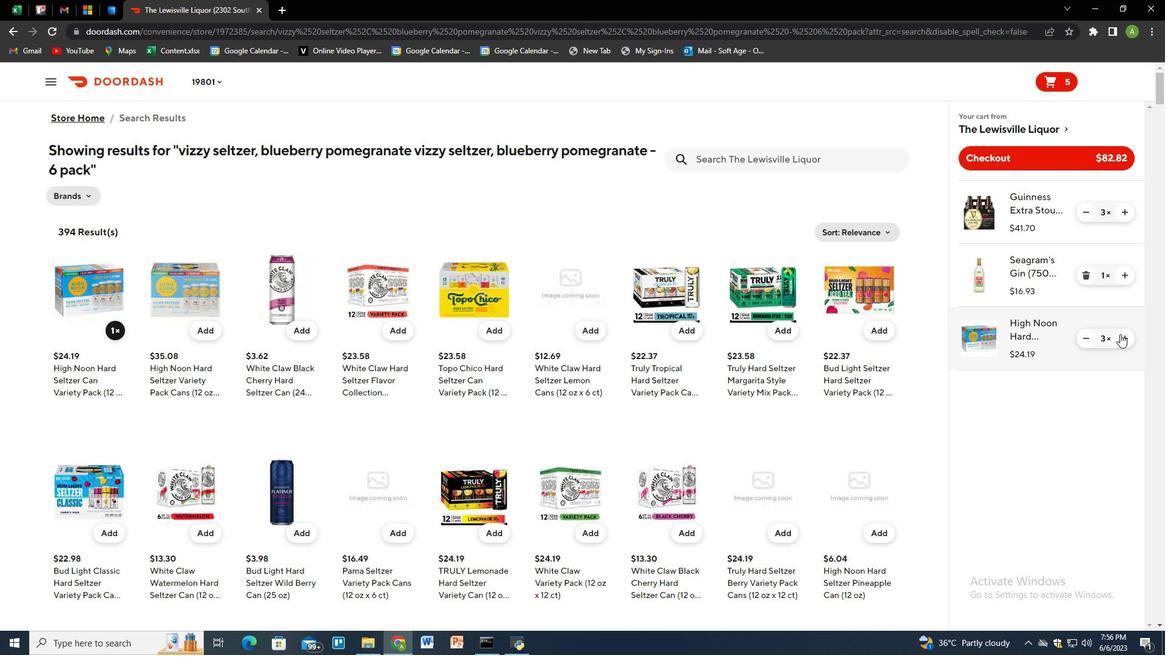 
Action: Mouse pressed left at (1120, 334)
Screenshot: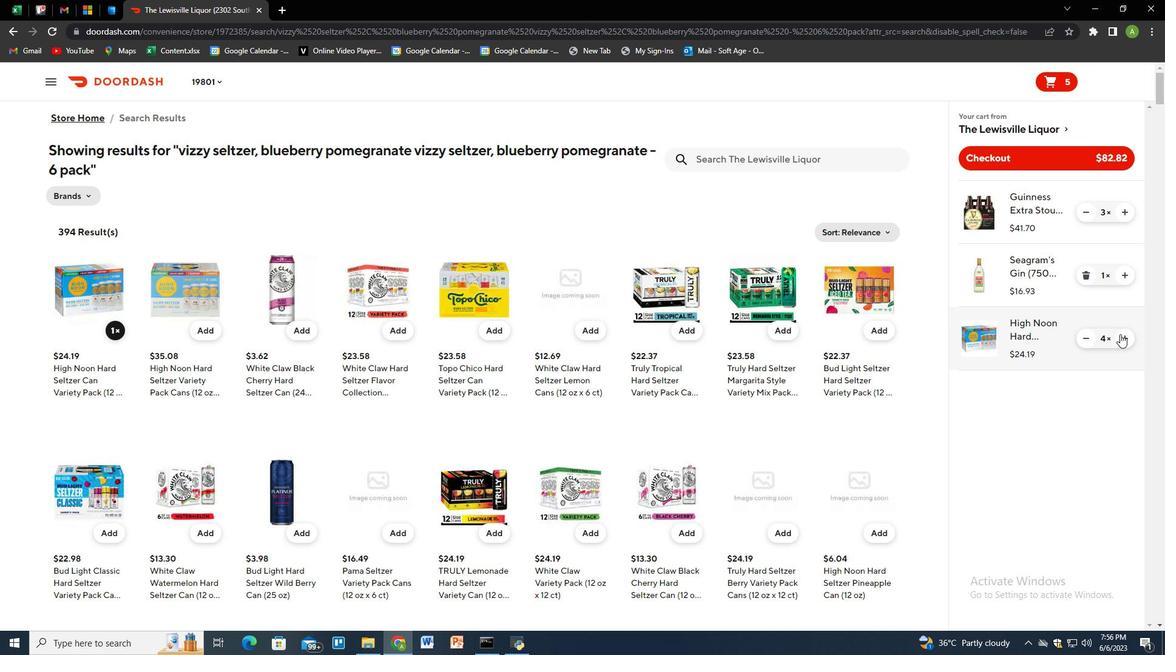 
Action: Mouse moved to (1087, 339)
Screenshot: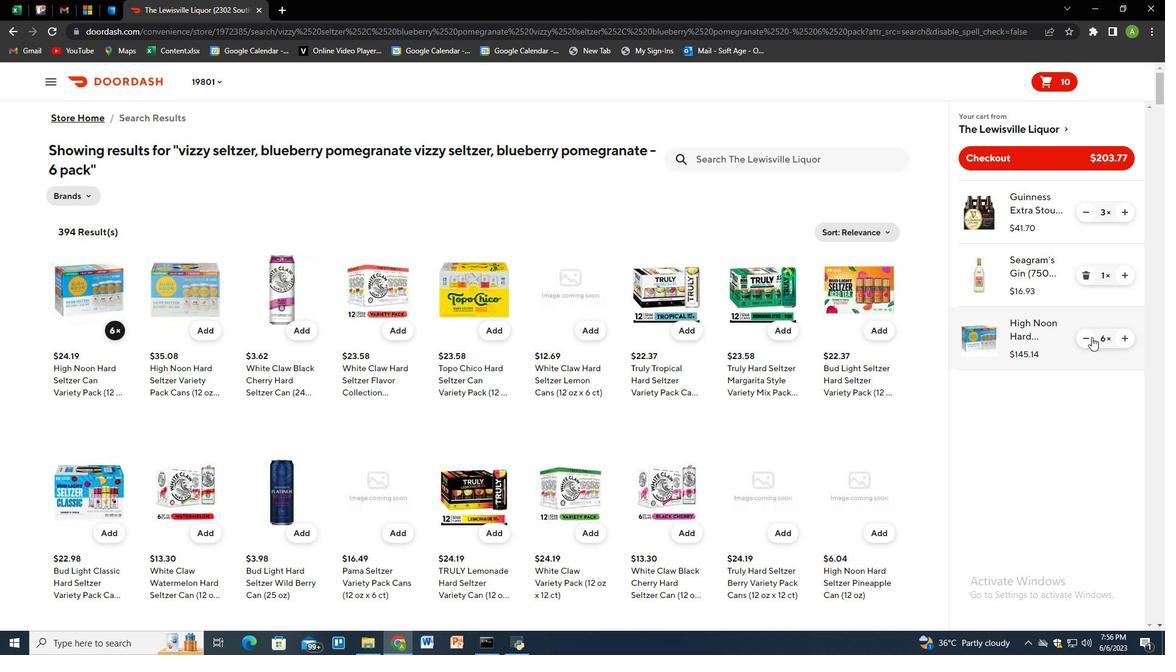 
Action: Mouse pressed left at (1087, 339)
Screenshot: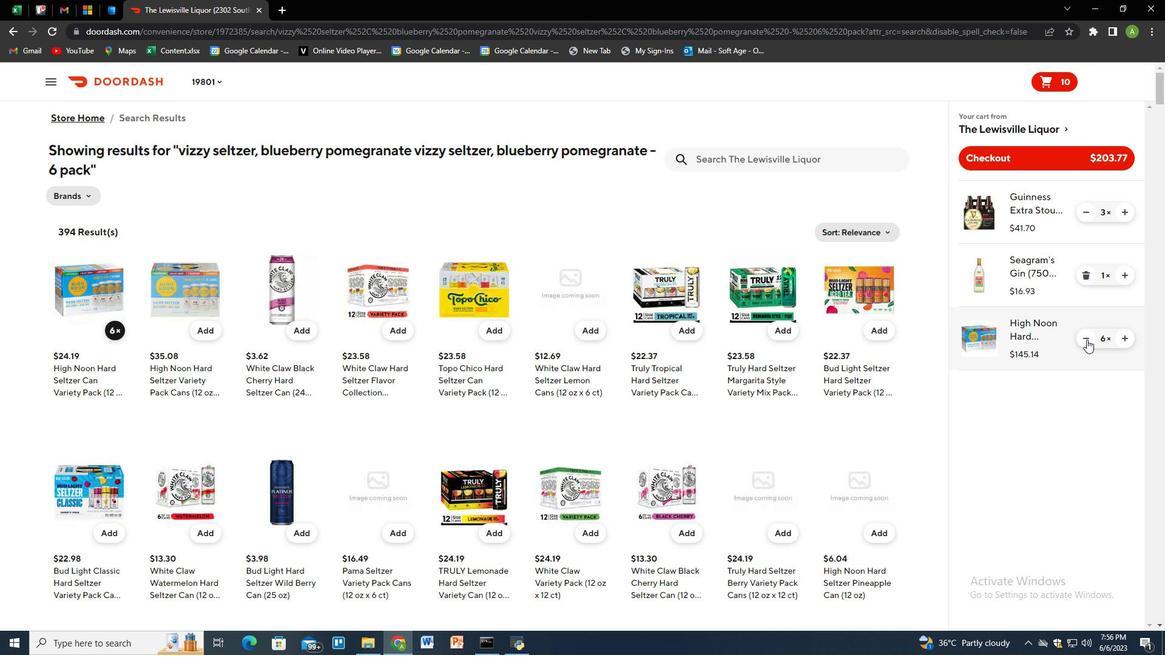 
Action: Mouse pressed left at (1087, 339)
Screenshot: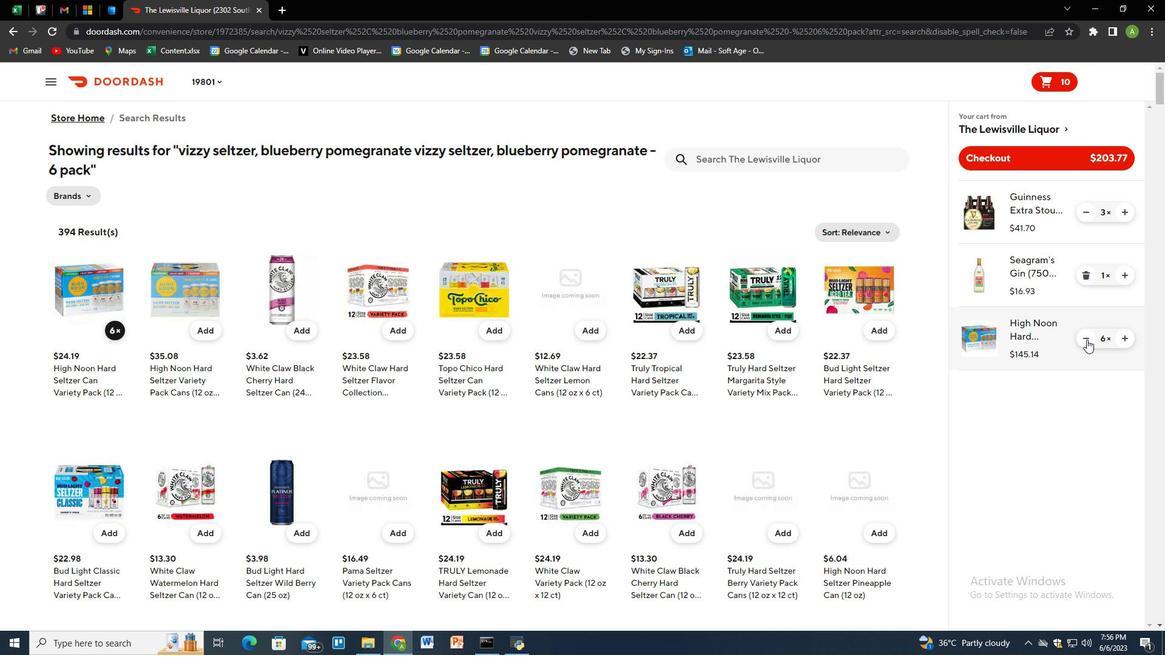 
Action: Mouse pressed left at (1087, 339)
Screenshot: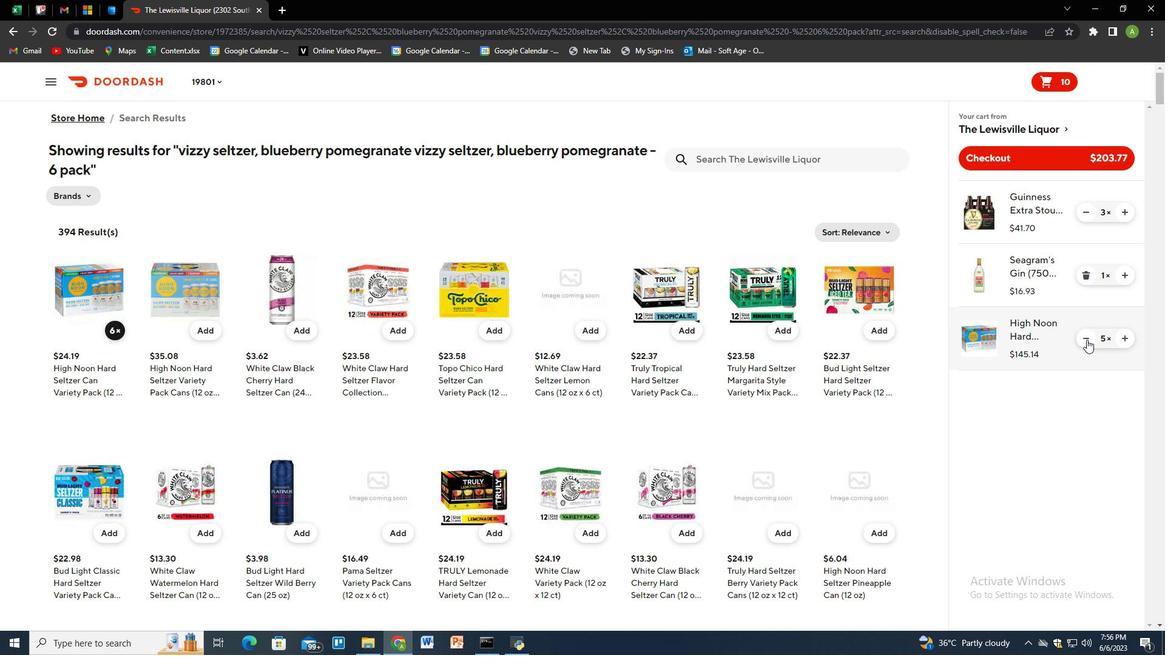 
Action: Mouse pressed left at (1087, 339)
Screenshot: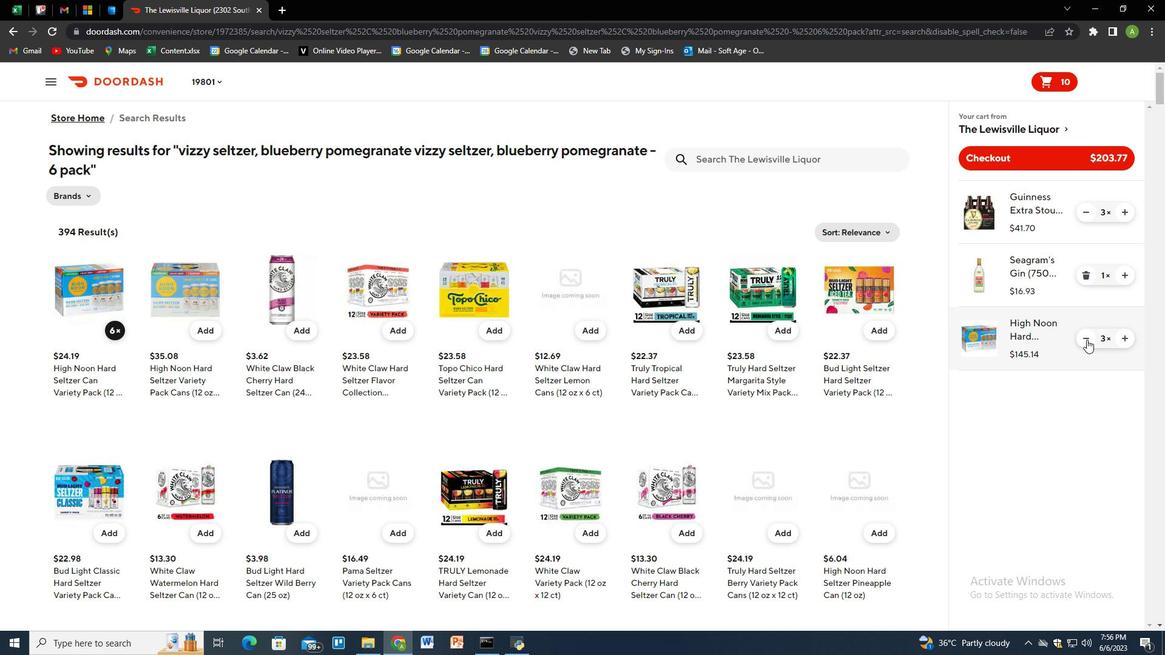 
Action: Mouse pressed left at (1087, 339)
Screenshot: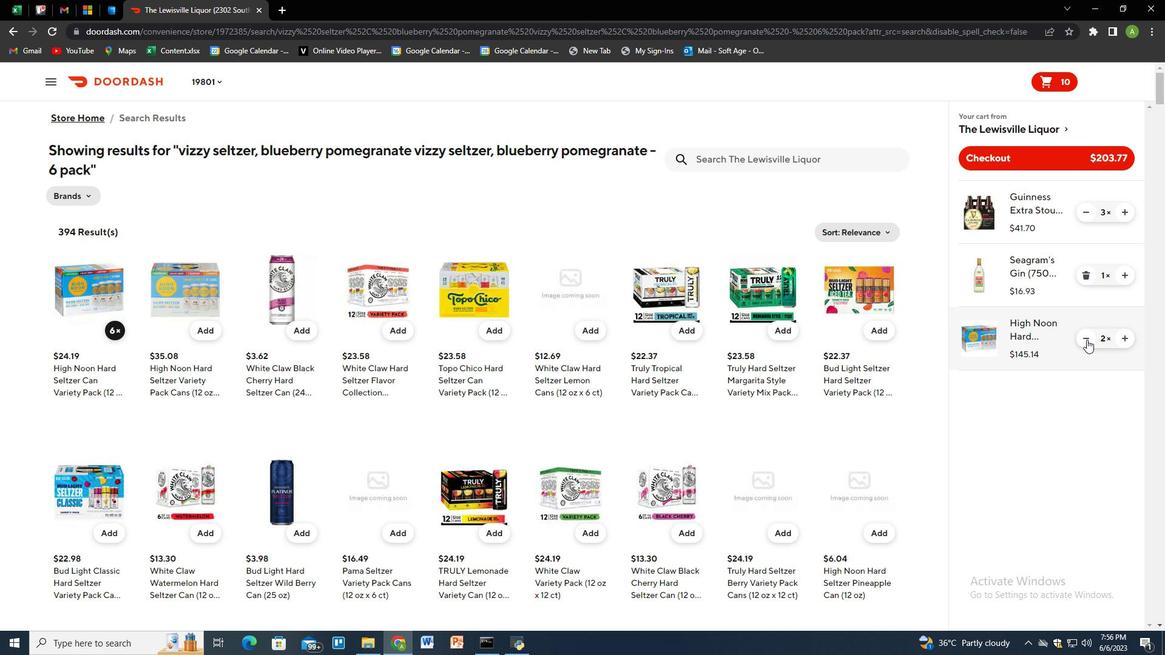 
Action: Mouse moved to (805, 166)
Screenshot: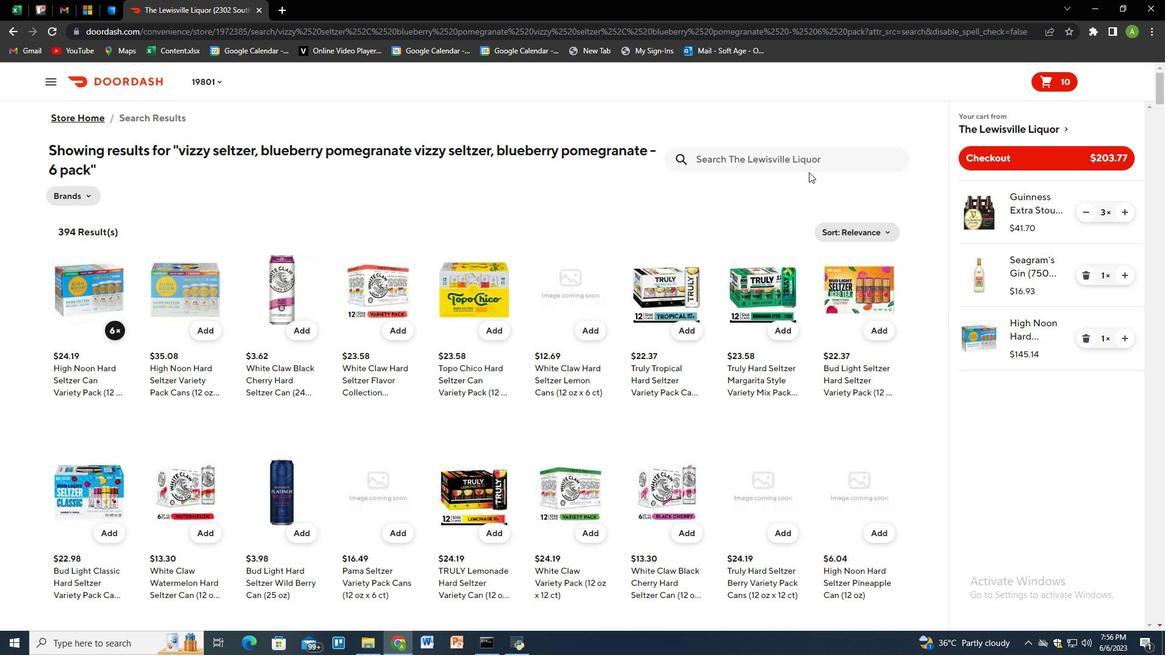 
Action: Mouse pressed left at (805, 166)
Screenshot: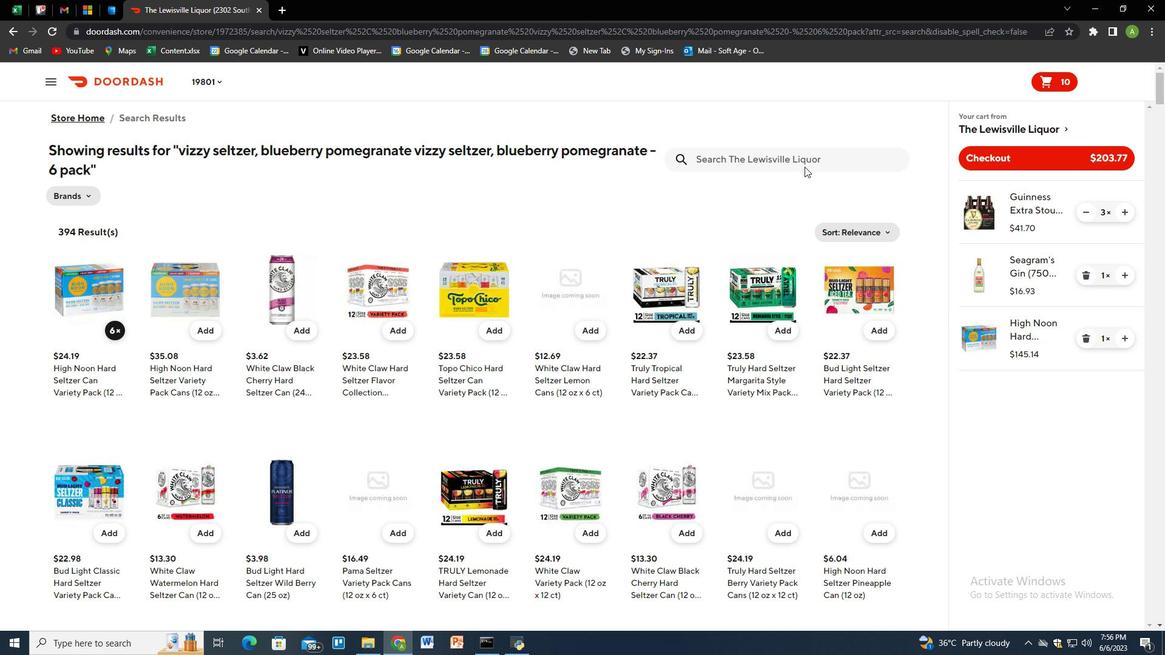 
Action: Key pressed sprite<Key.enter>
Screenshot: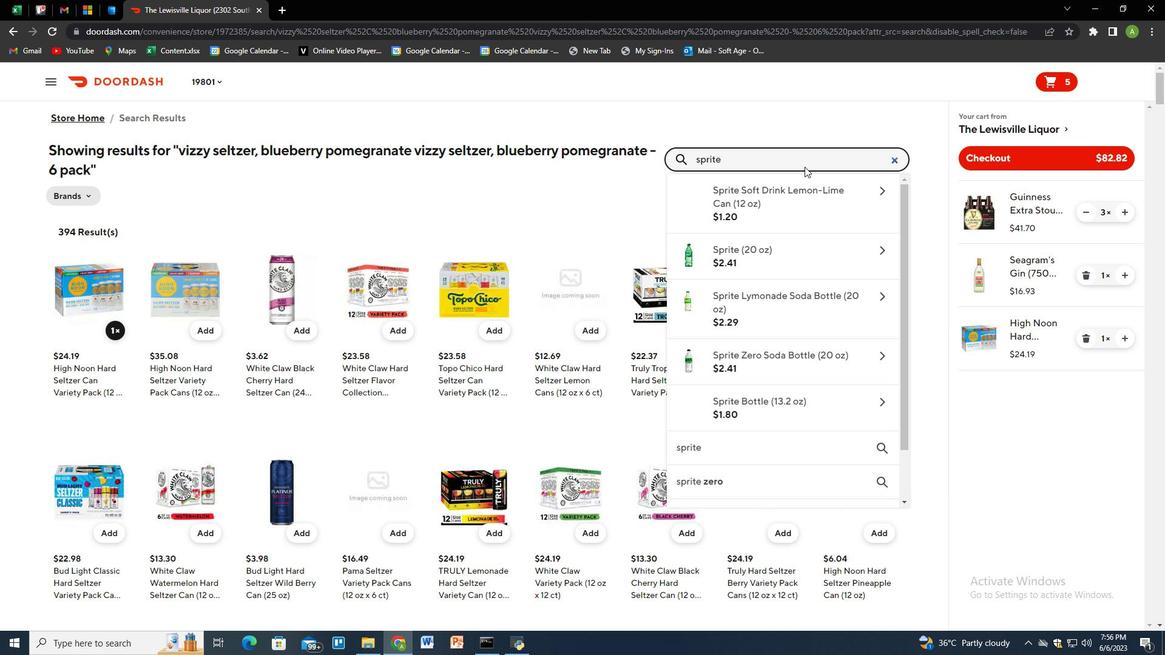 
Action: Mouse moved to (295, 321)
Screenshot: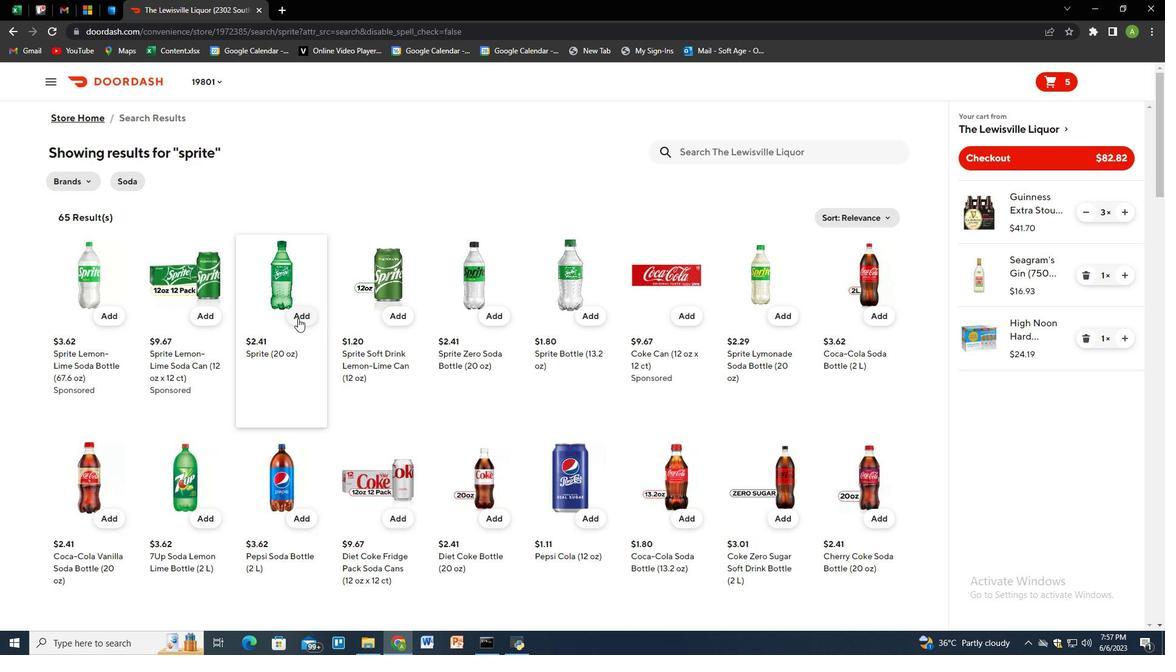 
Action: Mouse pressed left at (295, 321)
Screenshot: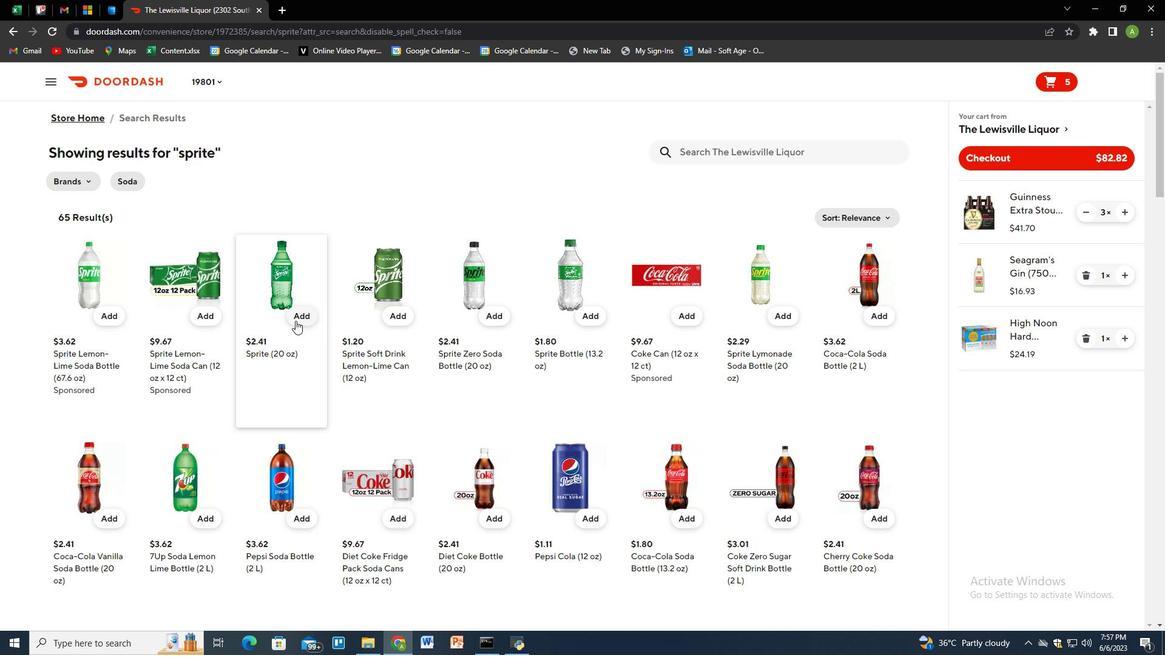 
Action: Mouse moved to (1118, 397)
Screenshot: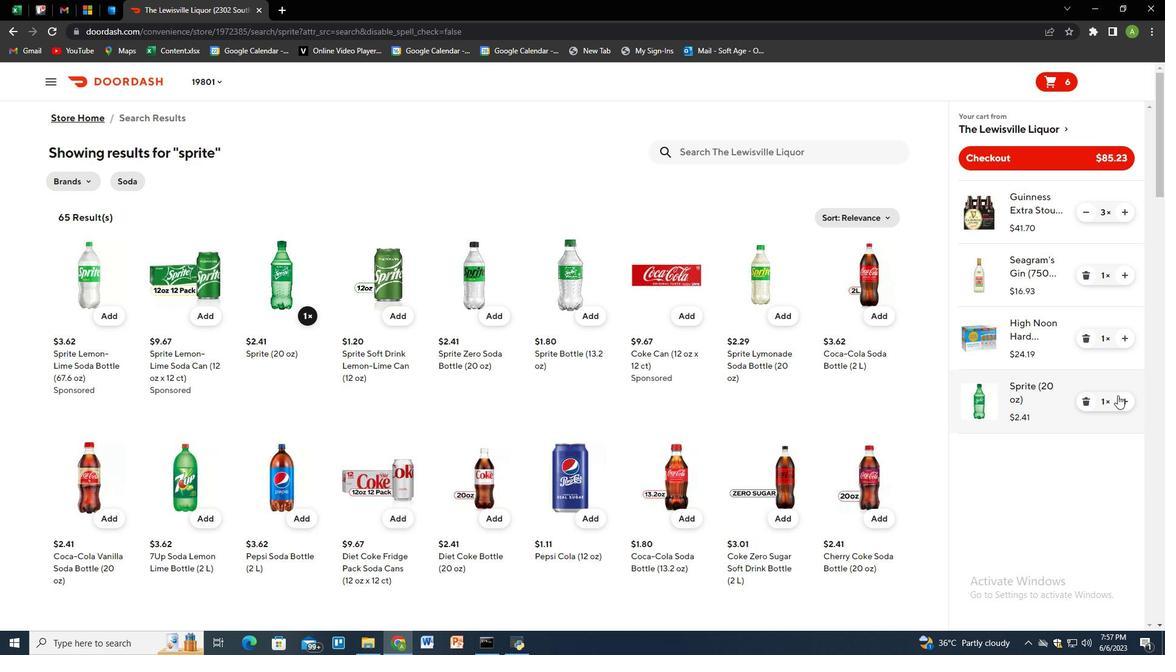 
Action: Mouse pressed left at (1118, 397)
Screenshot: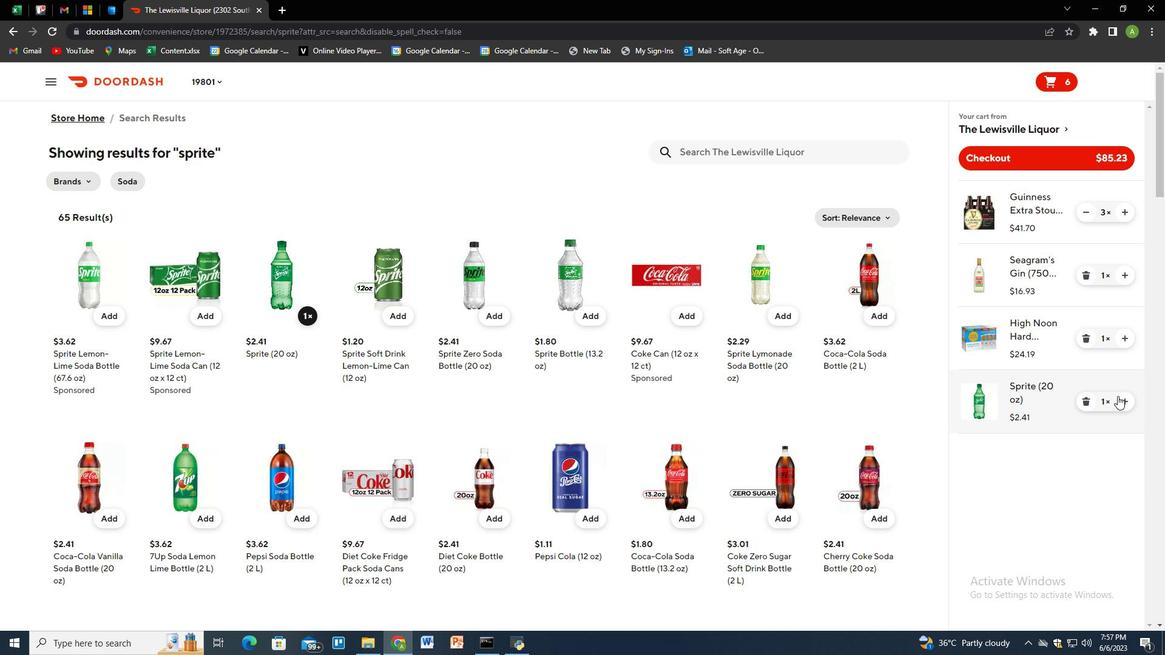 
Action: Mouse moved to (1119, 397)
Screenshot: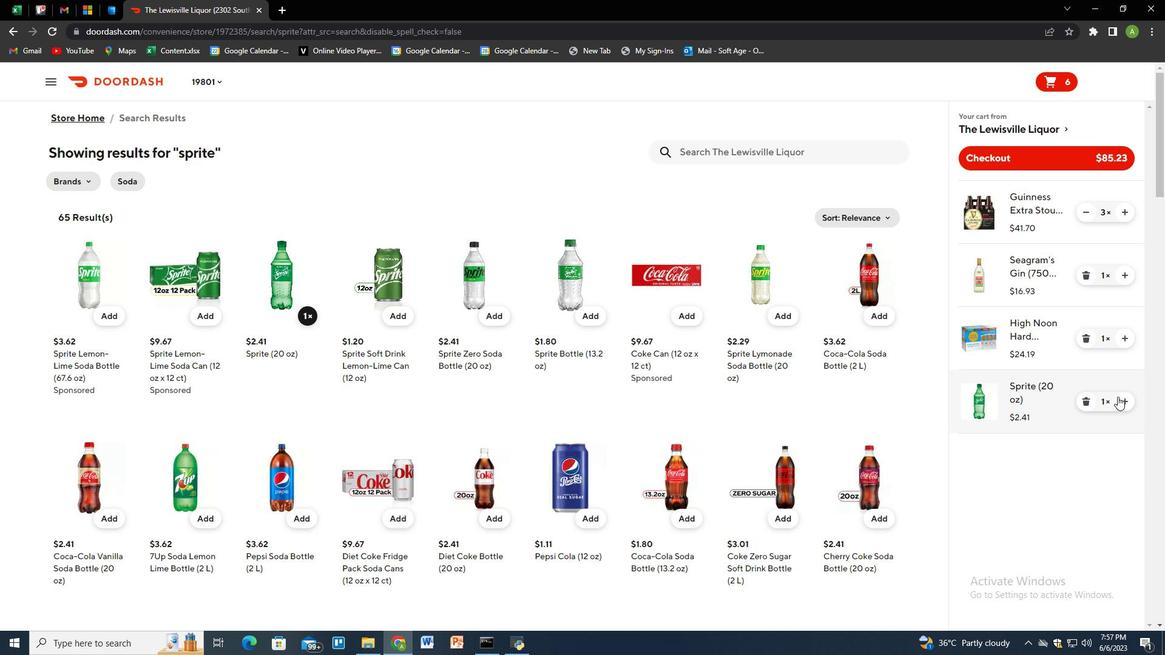 
Action: Mouse pressed left at (1119, 397)
Screenshot: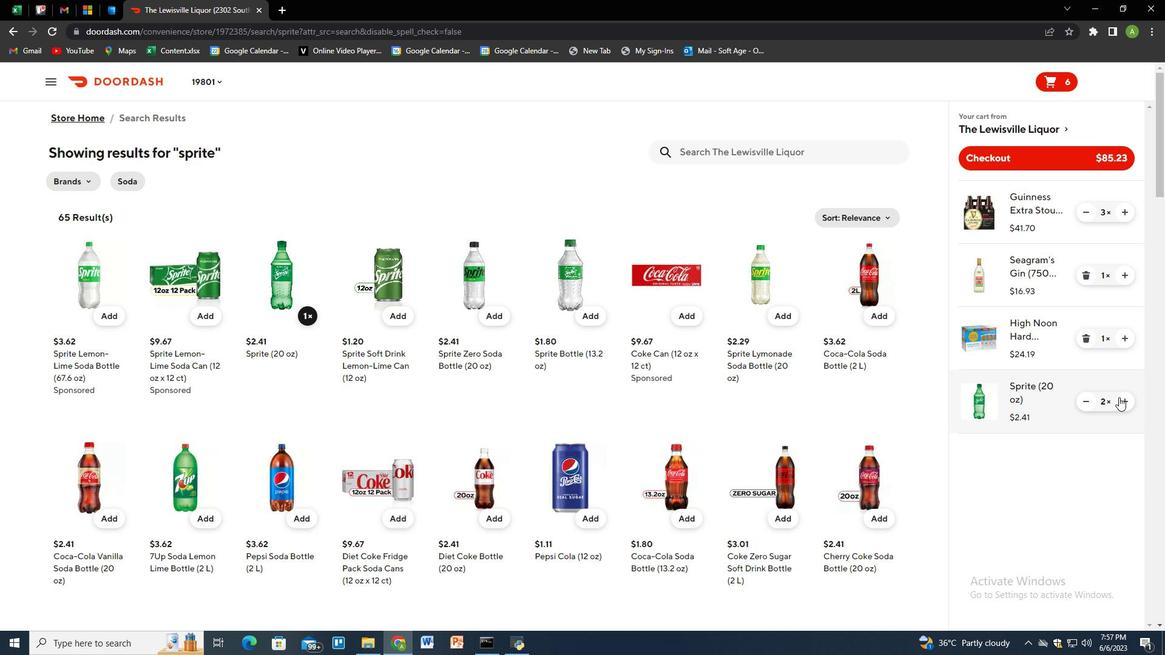 
Action: Mouse pressed left at (1119, 397)
Screenshot: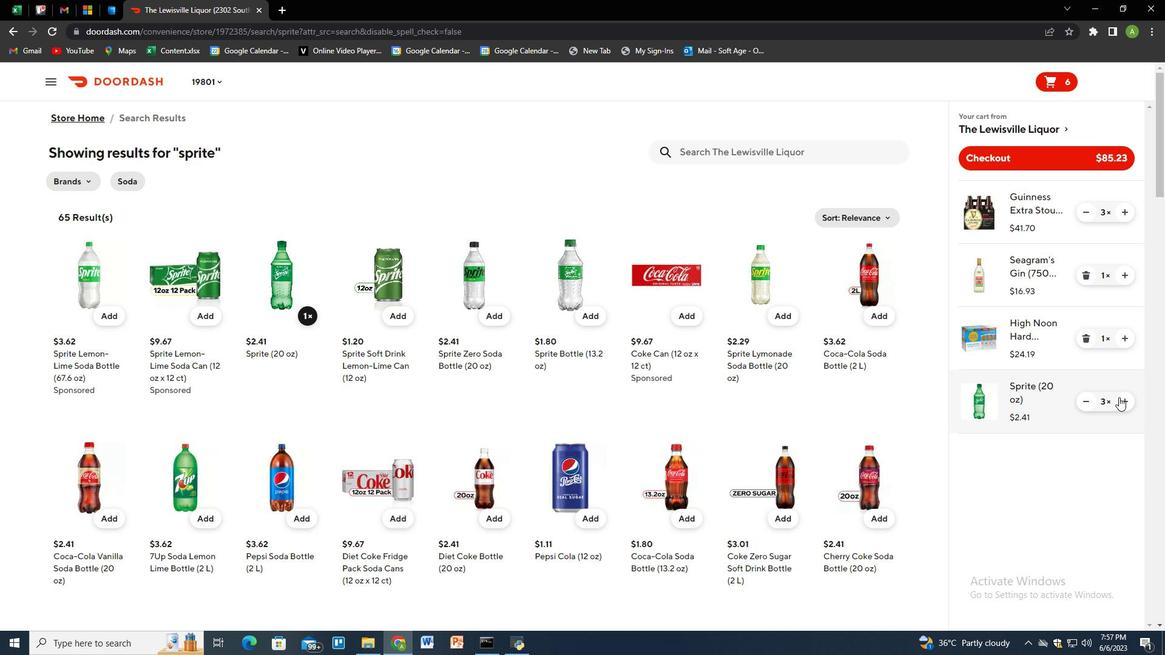 
Action: Mouse pressed left at (1119, 397)
Screenshot: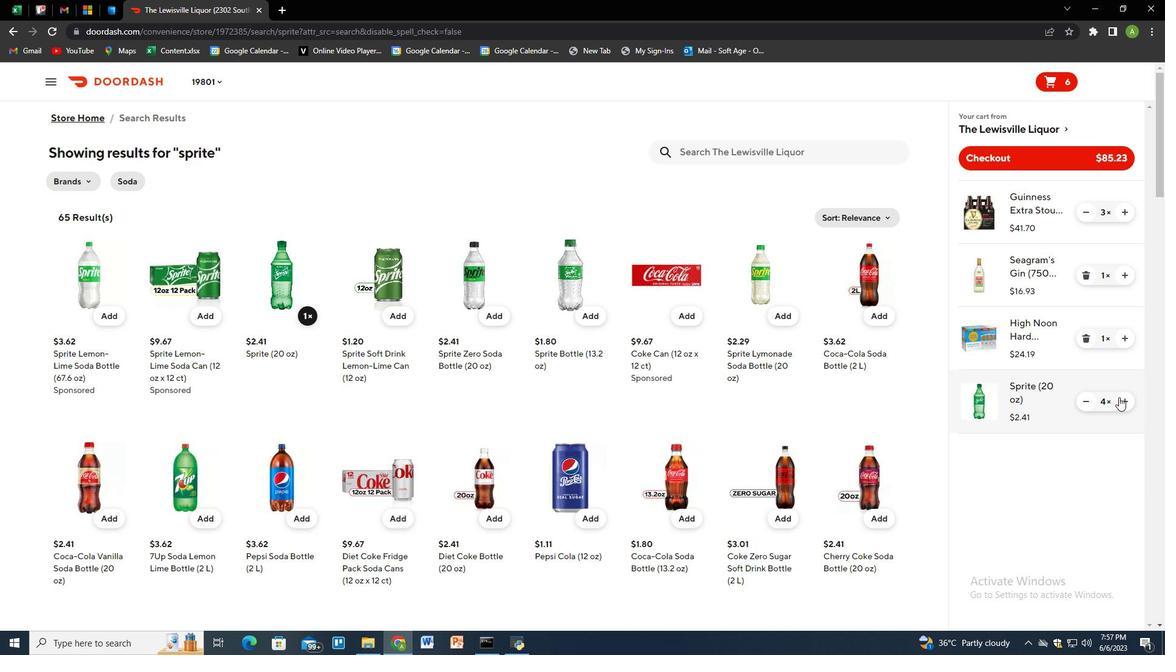 
Action: Mouse moved to (973, 163)
Screenshot: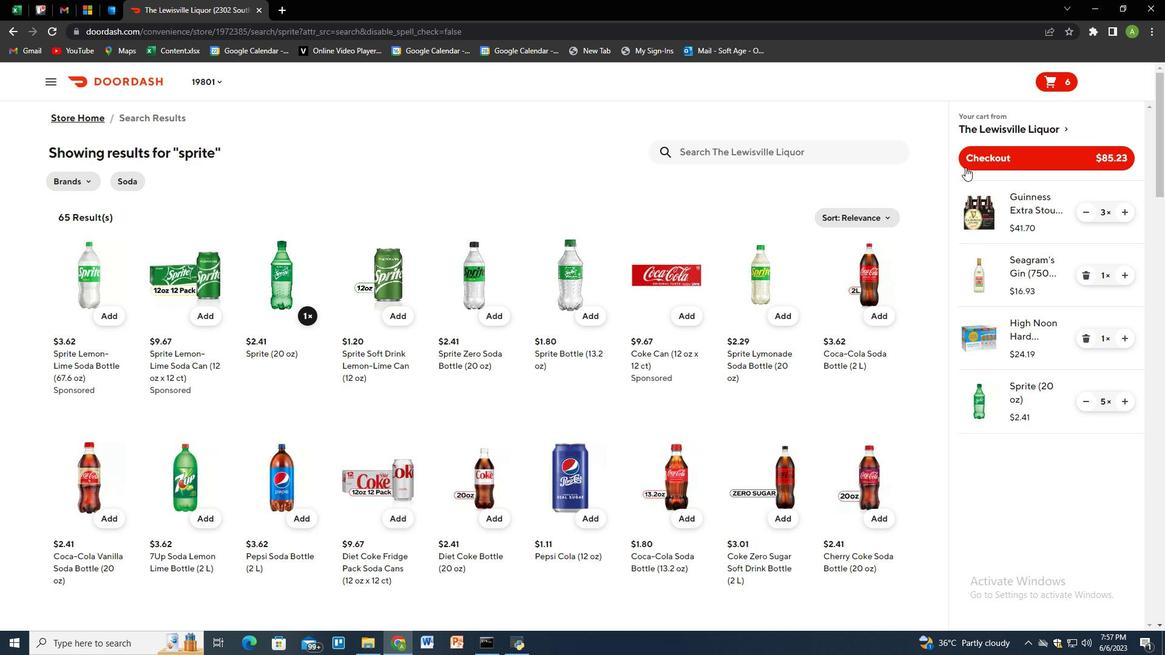 
Action: Mouse pressed left at (973, 163)
Screenshot: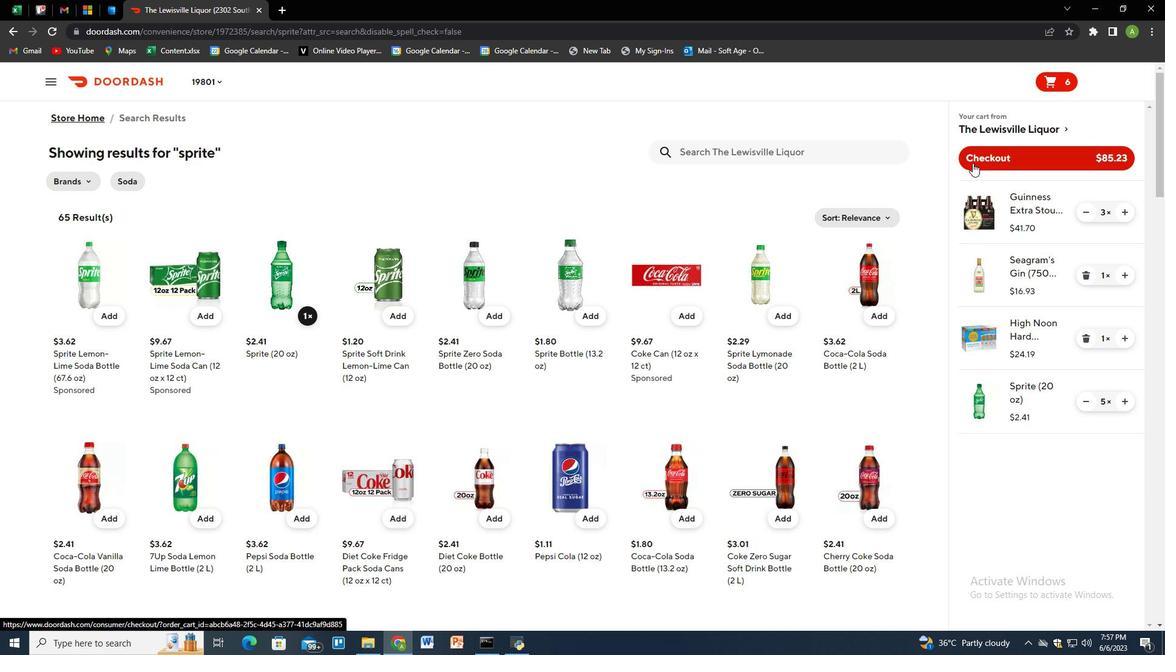 
